 Task: Sort the unsolved tickets in your groups, order by Due date in ascending order.
Action: Mouse moved to (22, 325)
Screenshot: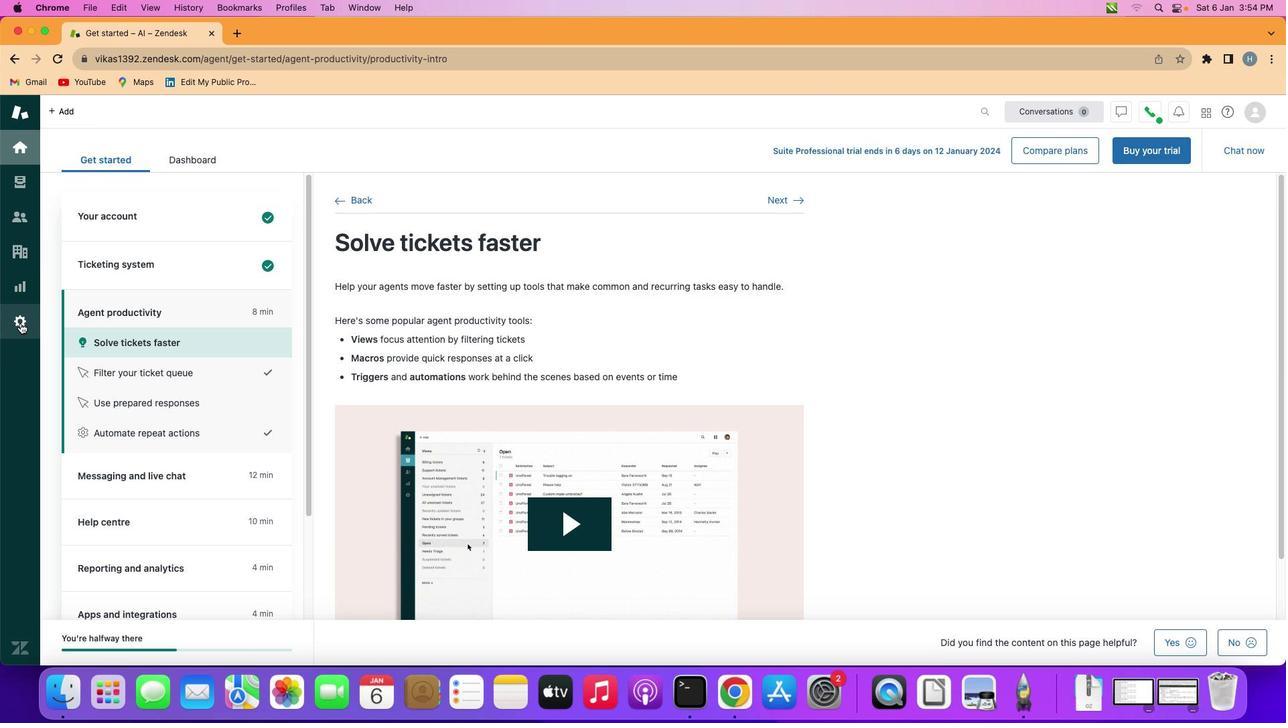 
Action: Mouse pressed left at (22, 325)
Screenshot: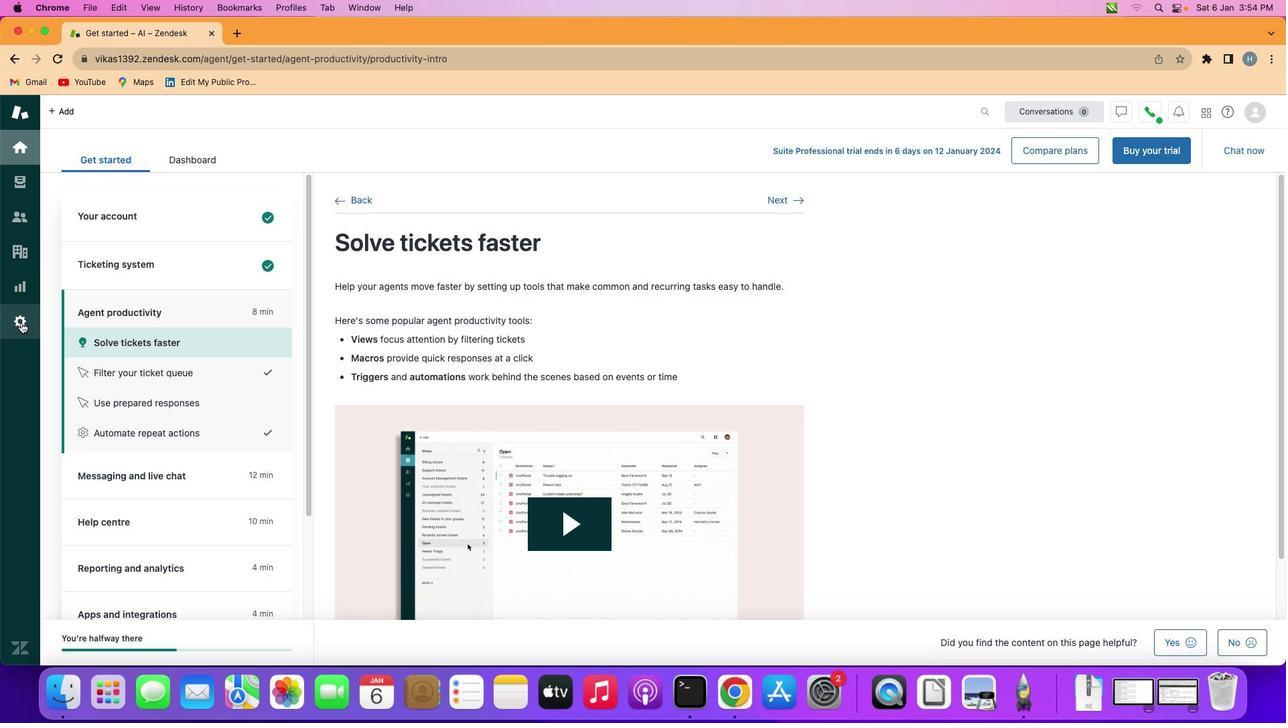 
Action: Mouse moved to (401, 566)
Screenshot: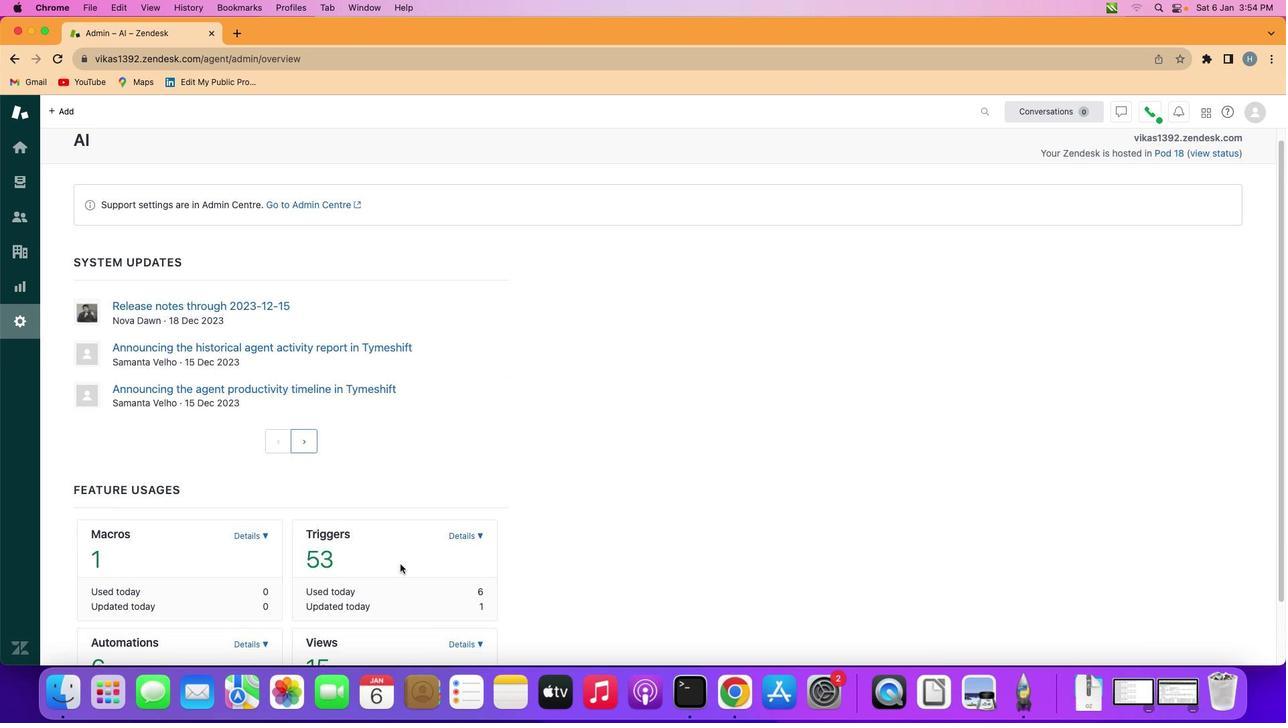 
Action: Mouse scrolled (401, 566) with delta (2, 1)
Screenshot: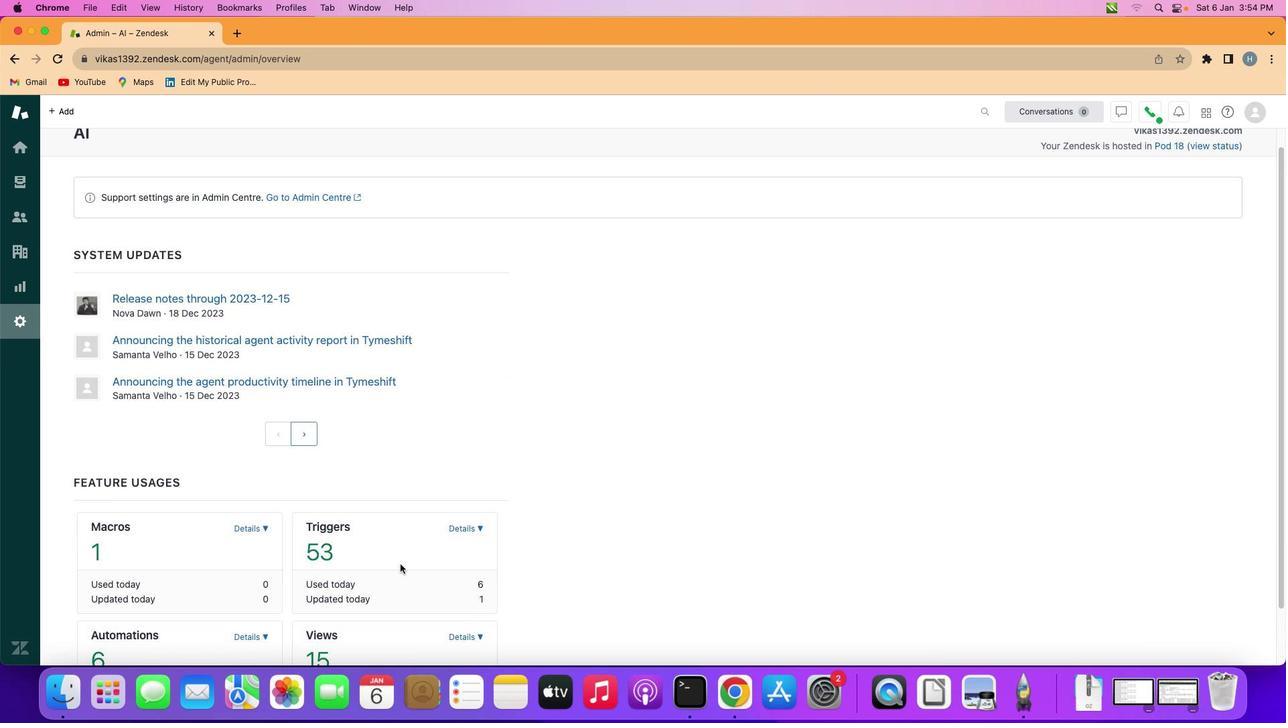 
Action: Mouse scrolled (401, 566) with delta (2, 1)
Screenshot: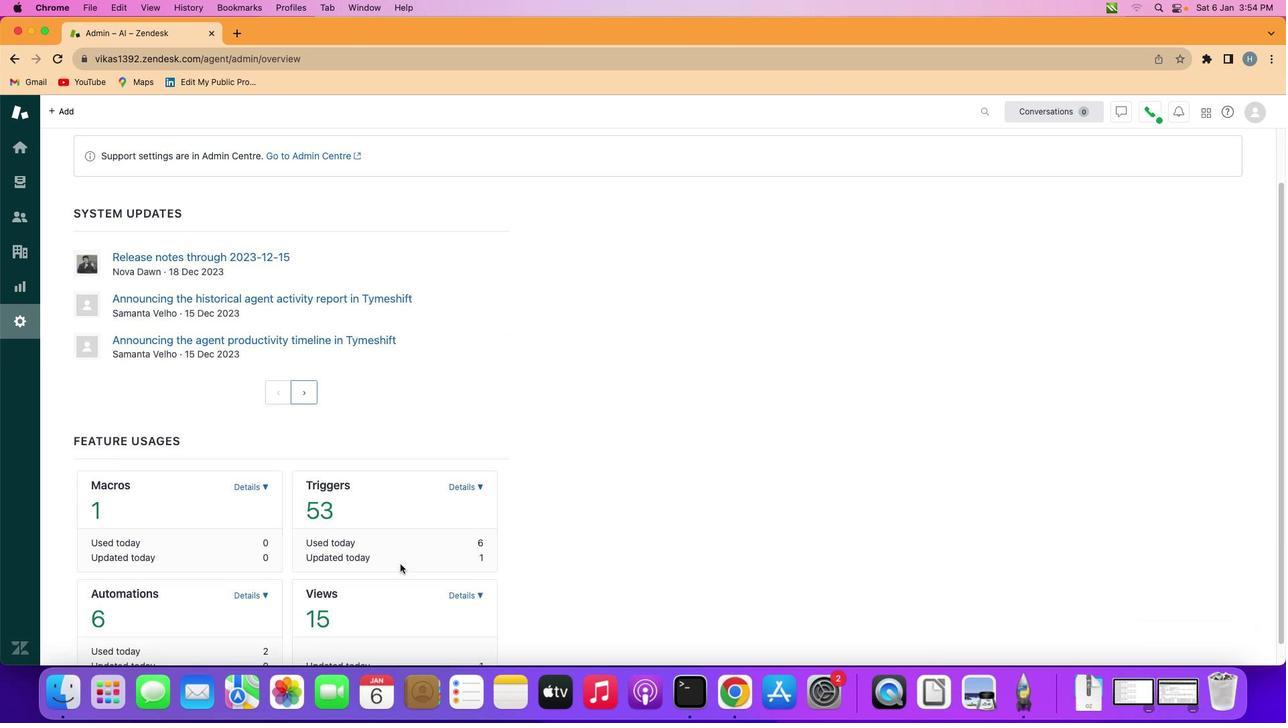 
Action: Mouse scrolled (401, 566) with delta (2, 0)
Screenshot: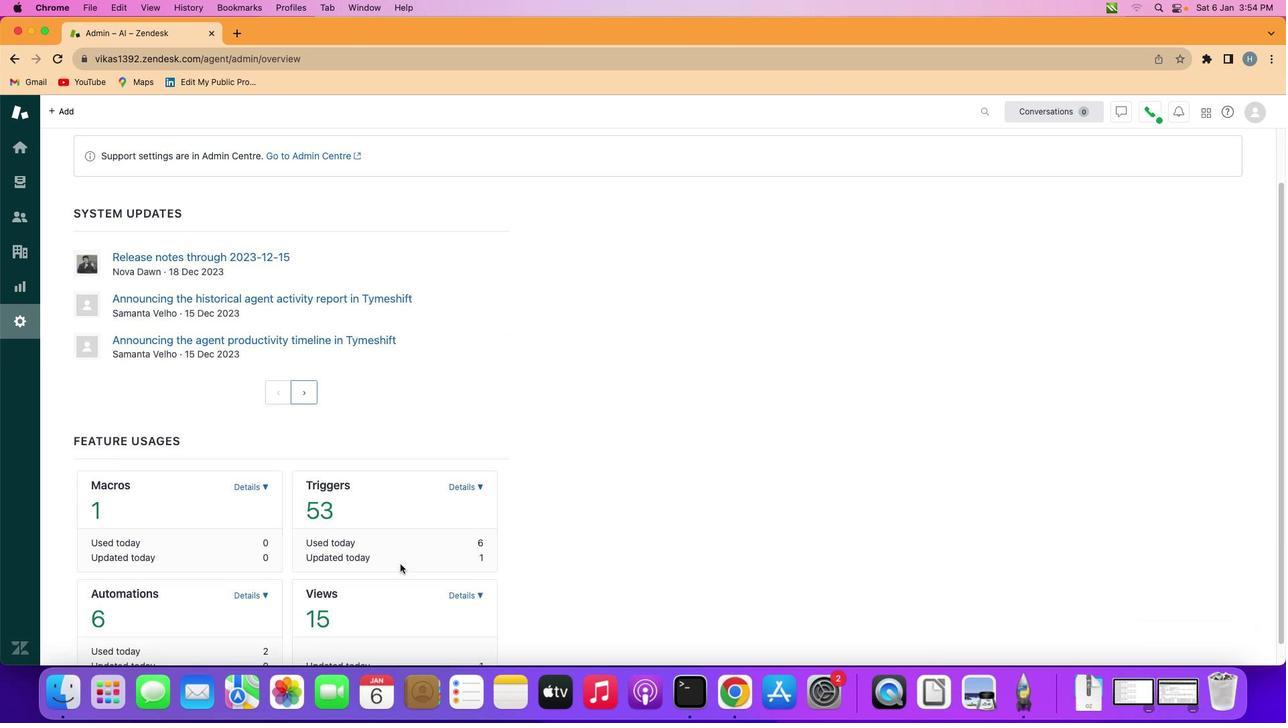 
Action: Mouse scrolled (401, 566) with delta (2, 0)
Screenshot: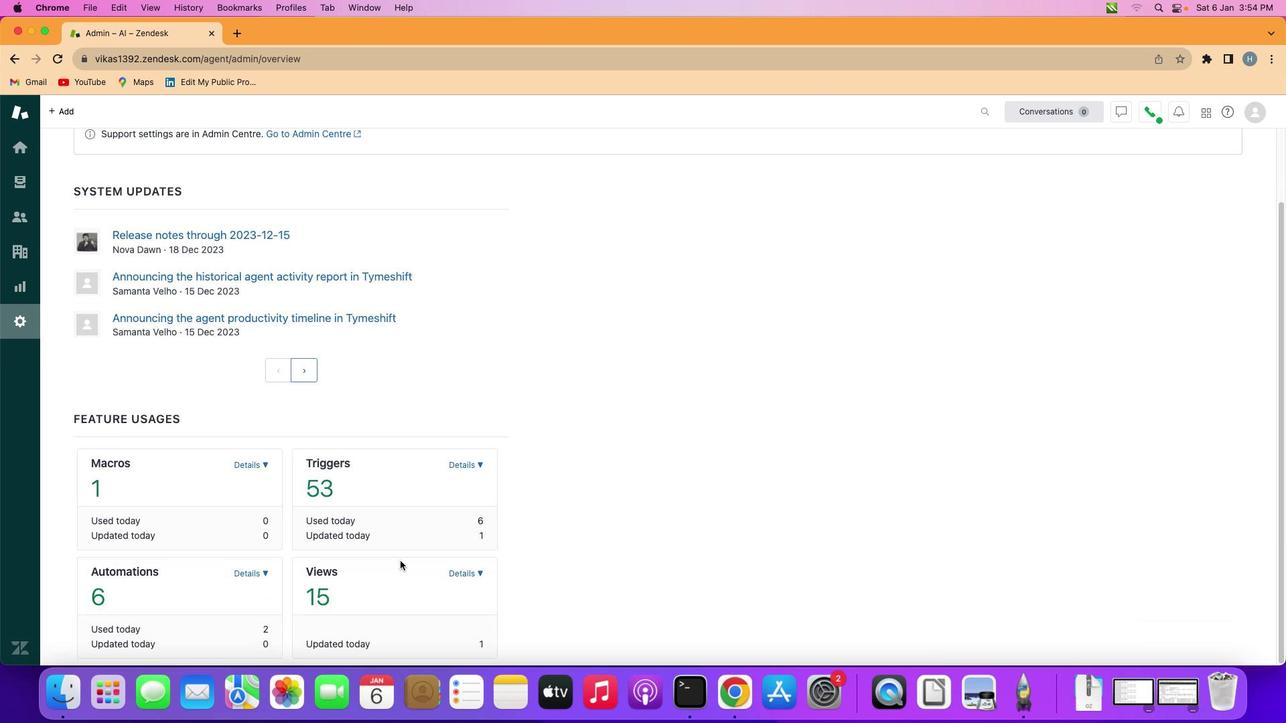
Action: Mouse scrolled (401, 566) with delta (2, 0)
Screenshot: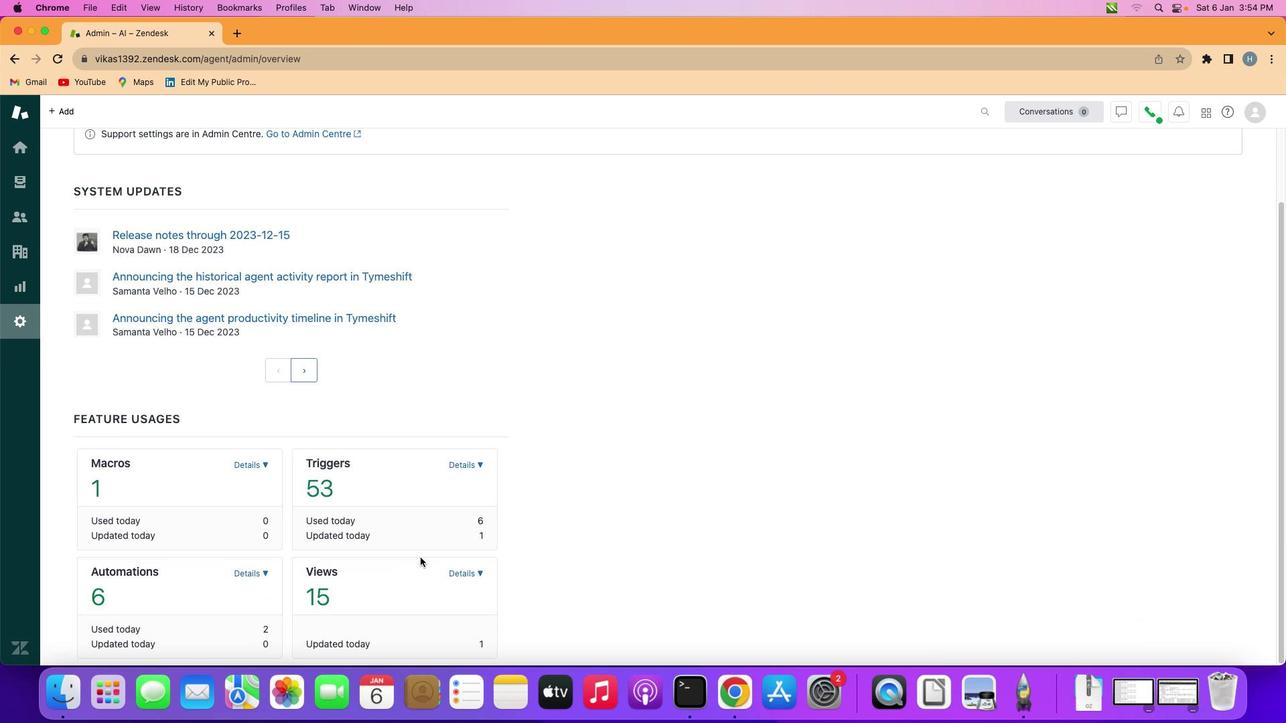 
Action: Mouse moved to (459, 572)
Screenshot: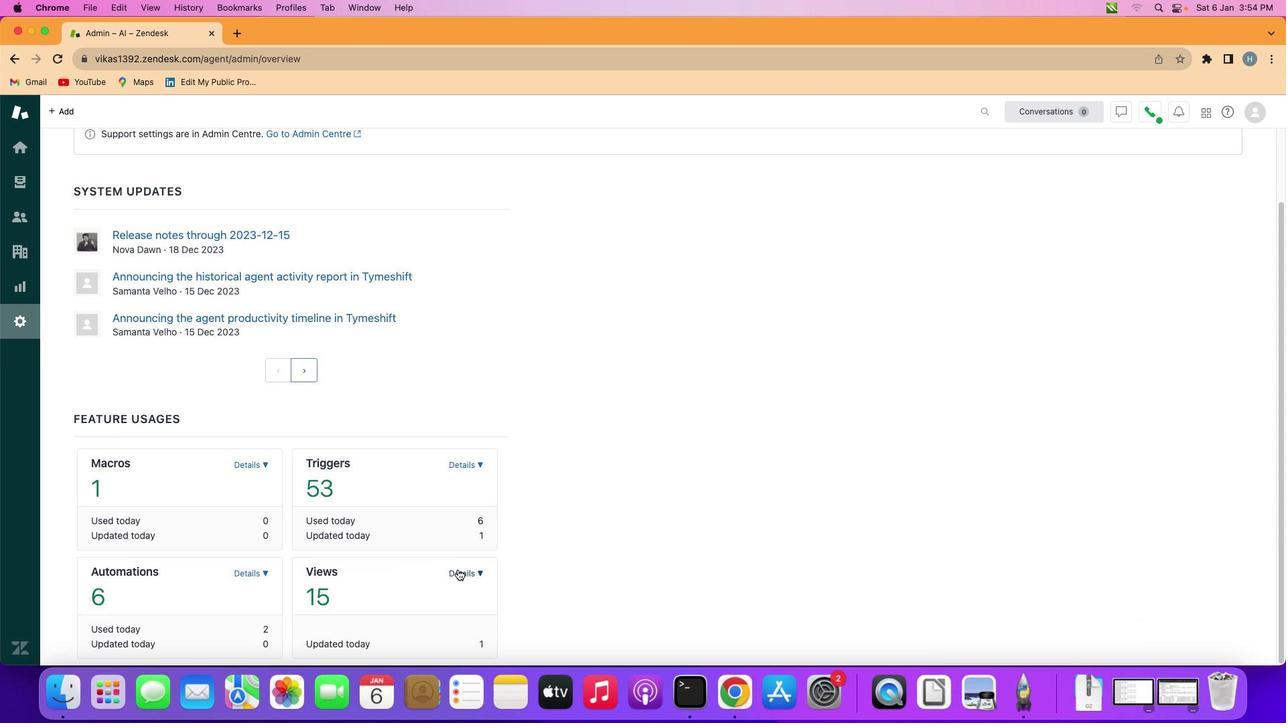 
Action: Mouse pressed left at (459, 572)
Screenshot: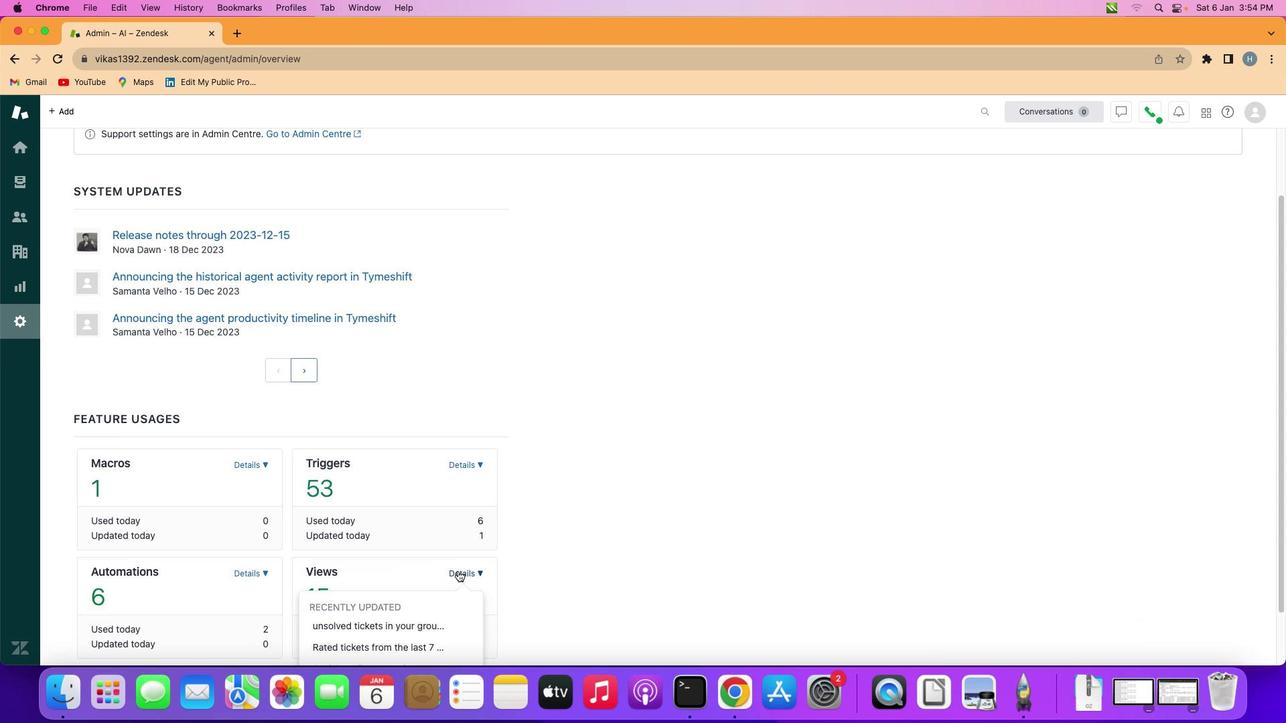 
Action: Mouse moved to (407, 628)
Screenshot: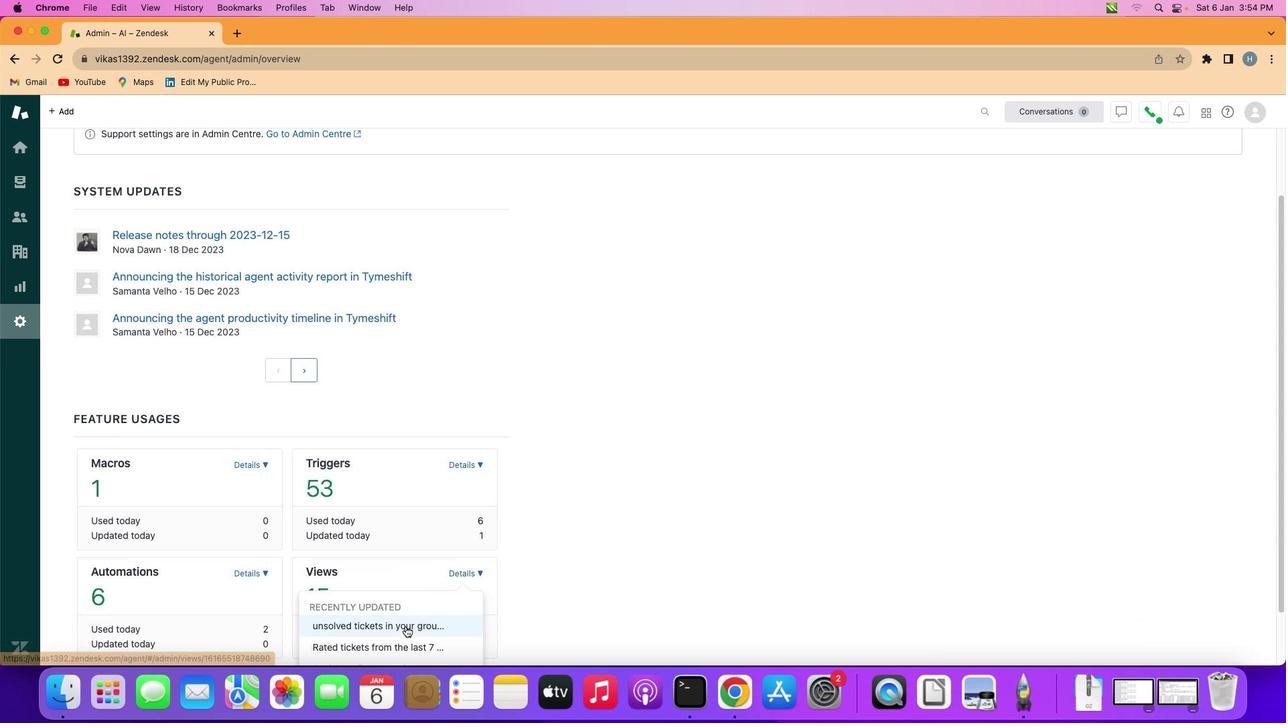 
Action: Mouse pressed left at (407, 628)
Screenshot: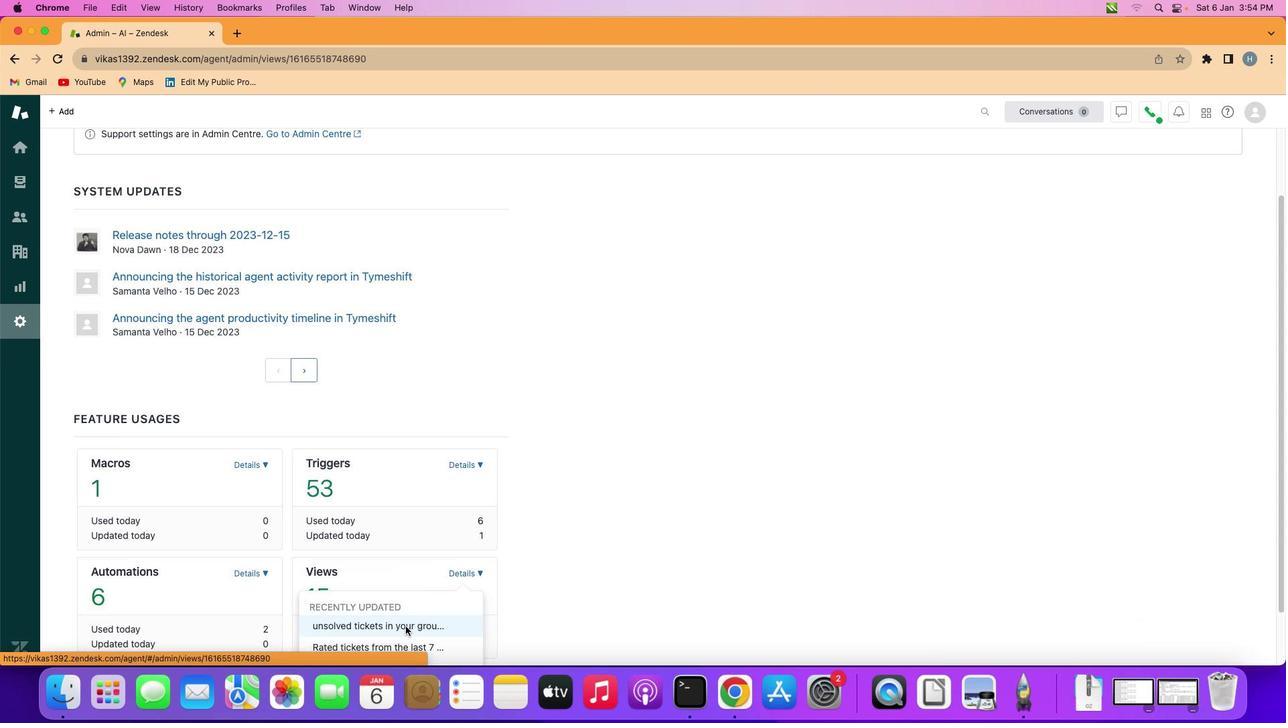 
Action: Mouse moved to (455, 579)
Screenshot: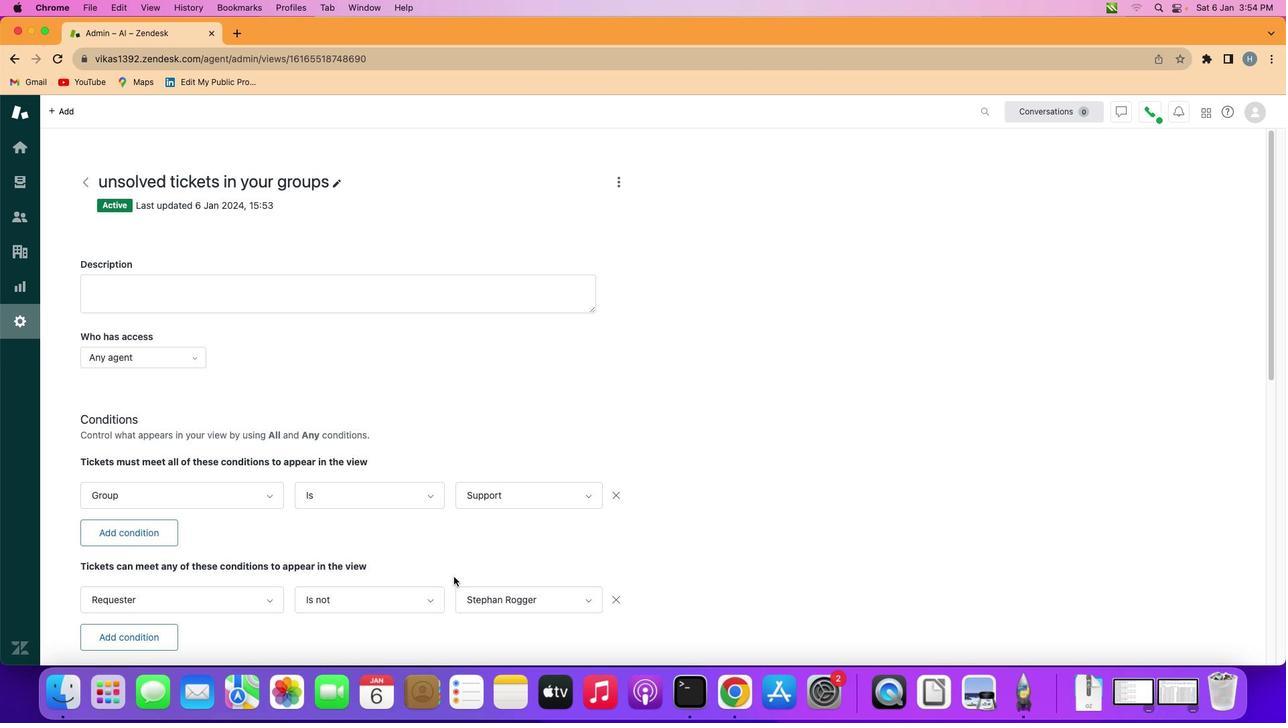 
Action: Mouse scrolled (455, 579) with delta (2, 1)
Screenshot: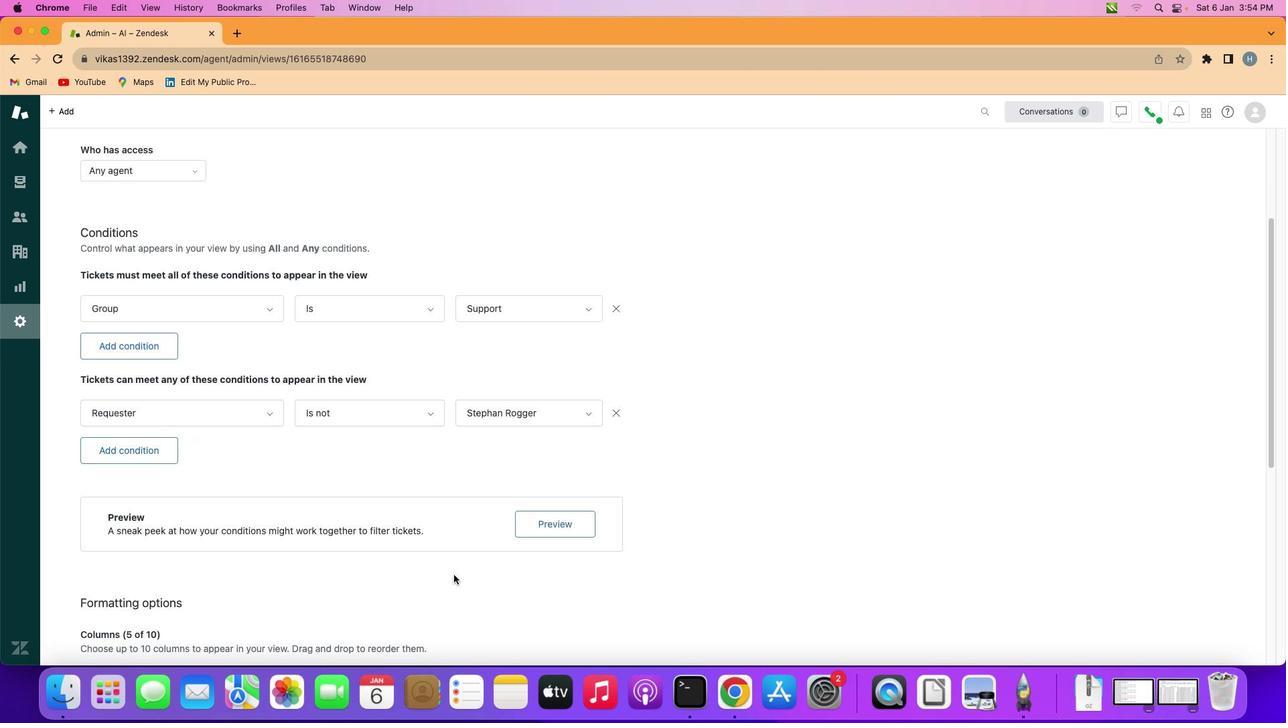 
Action: Mouse scrolled (455, 579) with delta (2, 1)
Screenshot: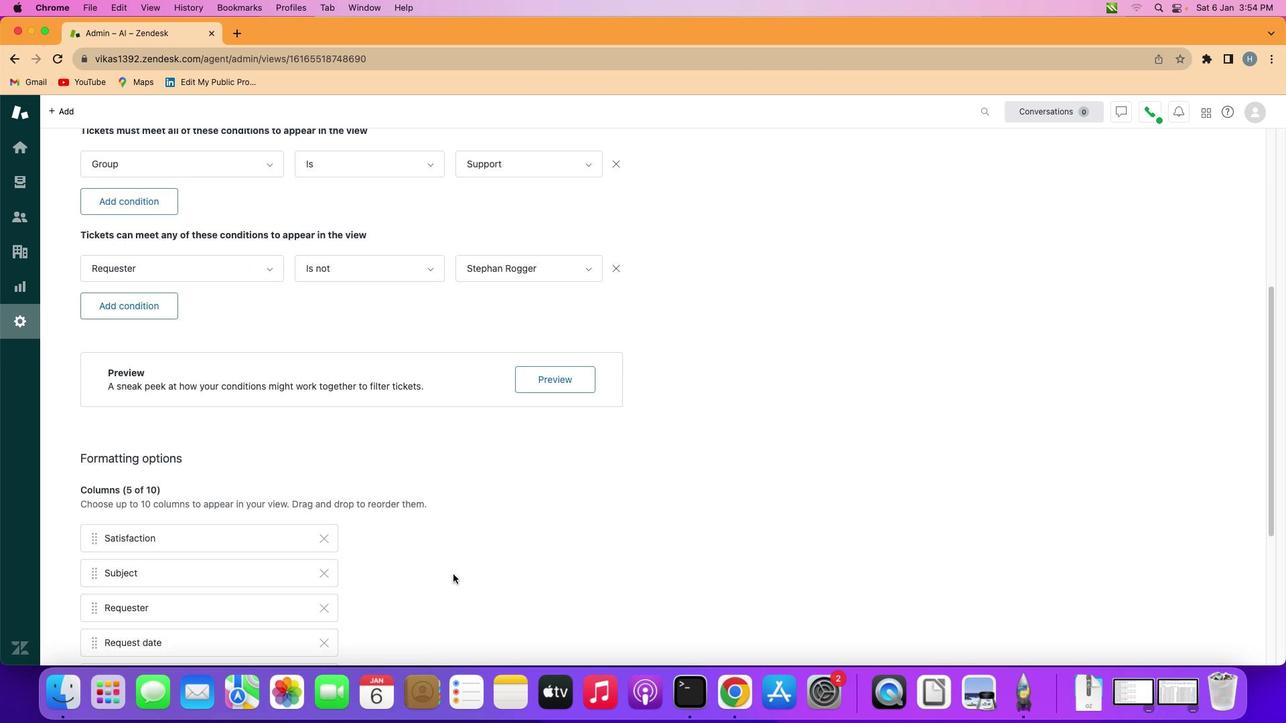 
Action: Mouse scrolled (455, 579) with delta (2, 0)
Screenshot: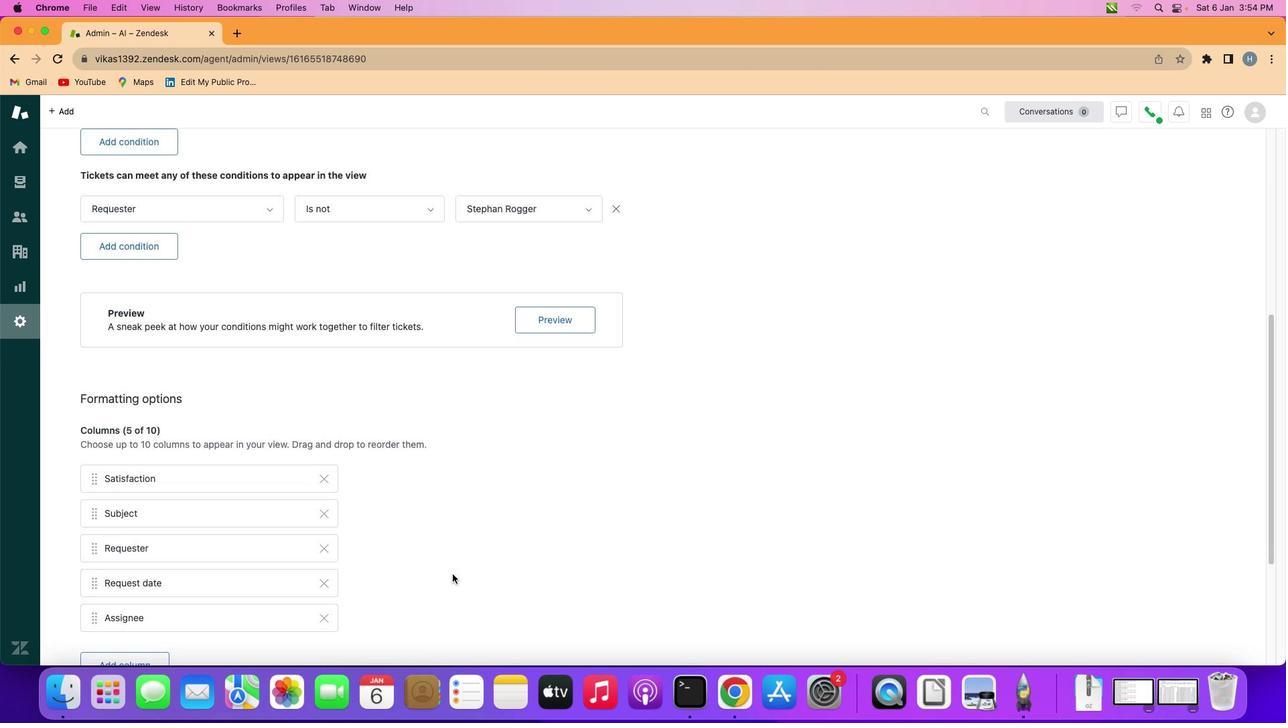 
Action: Mouse scrolled (455, 579) with delta (2, 0)
Screenshot: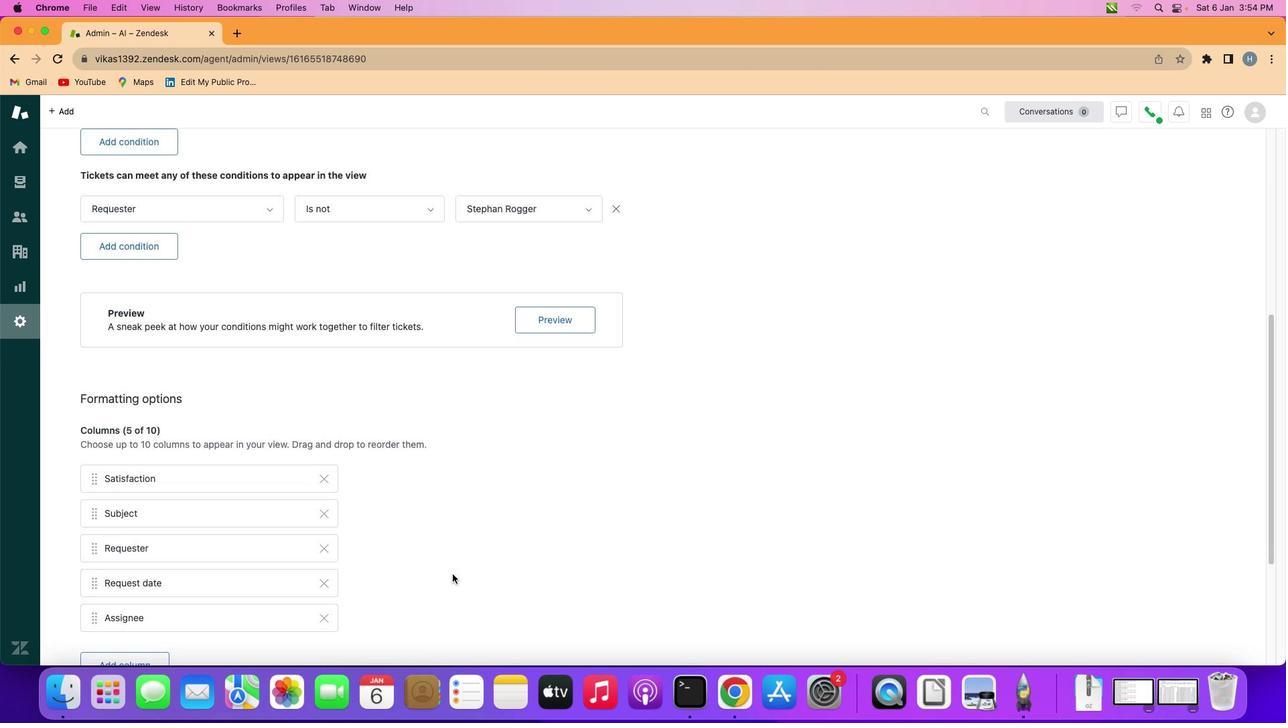 
Action: Mouse scrolled (455, 579) with delta (2, 0)
Screenshot: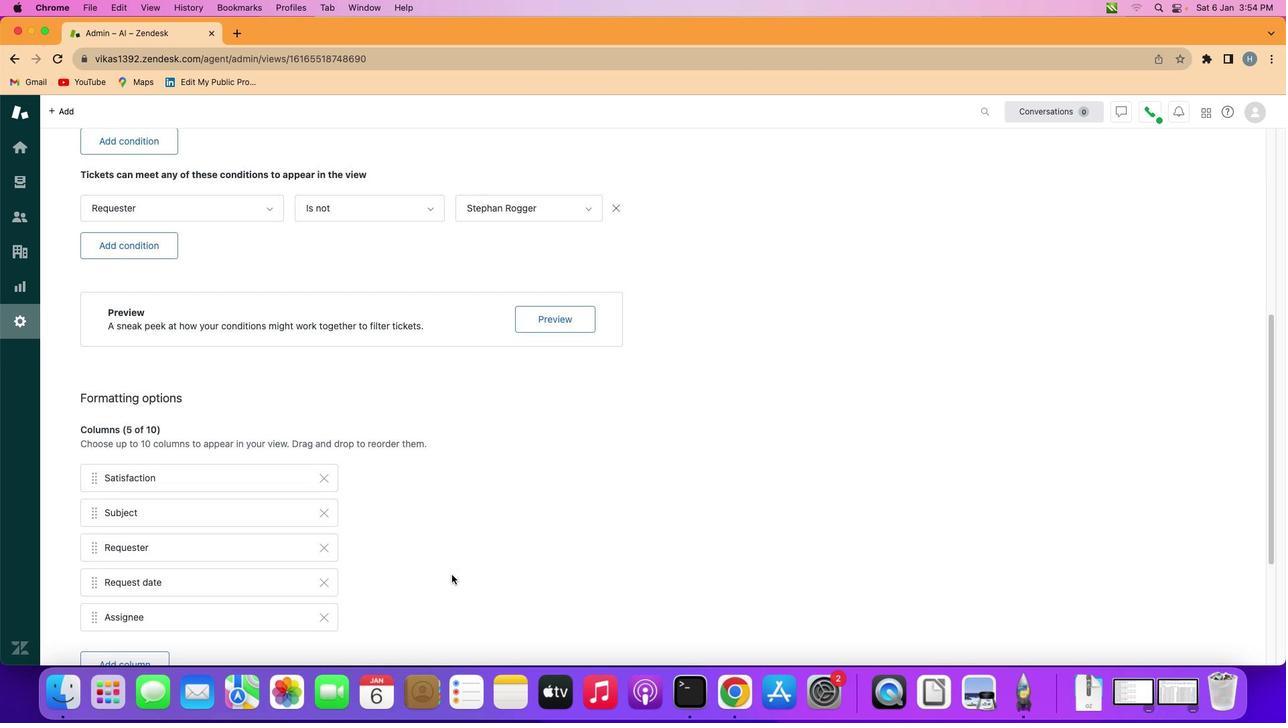 
Action: Mouse moved to (455, 578)
Screenshot: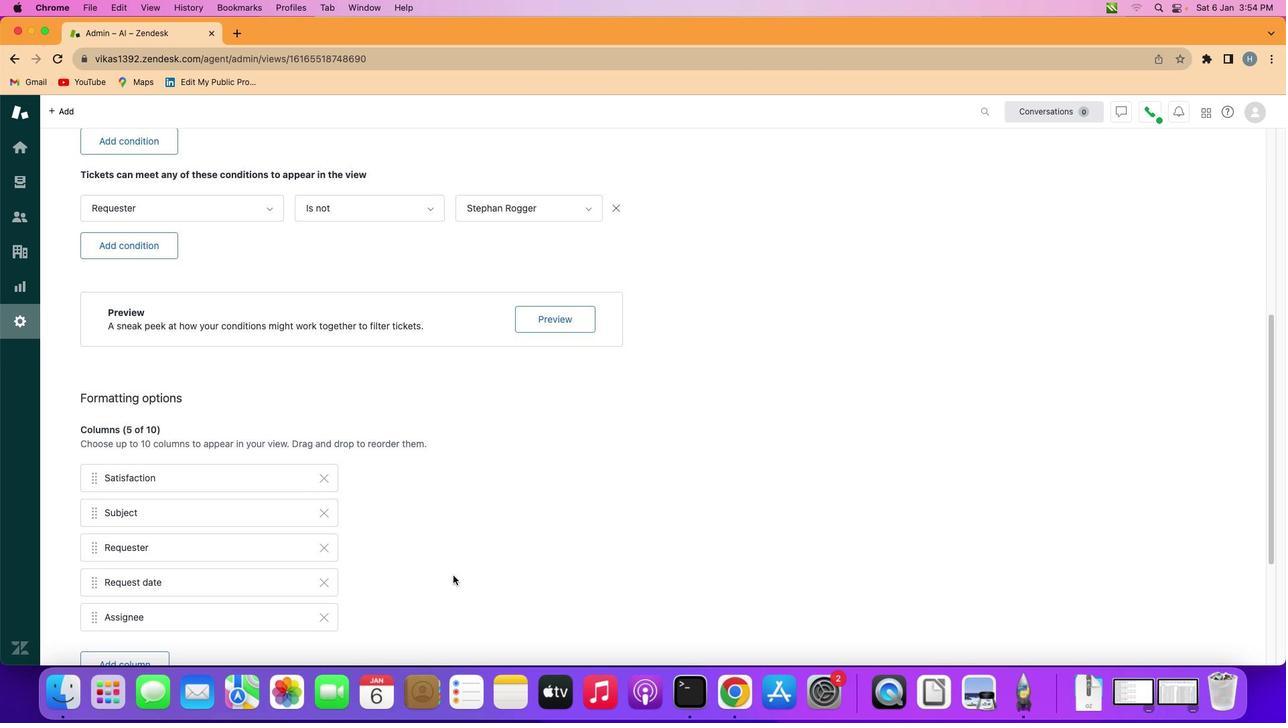 
Action: Mouse scrolled (455, 578) with delta (2, 1)
Screenshot: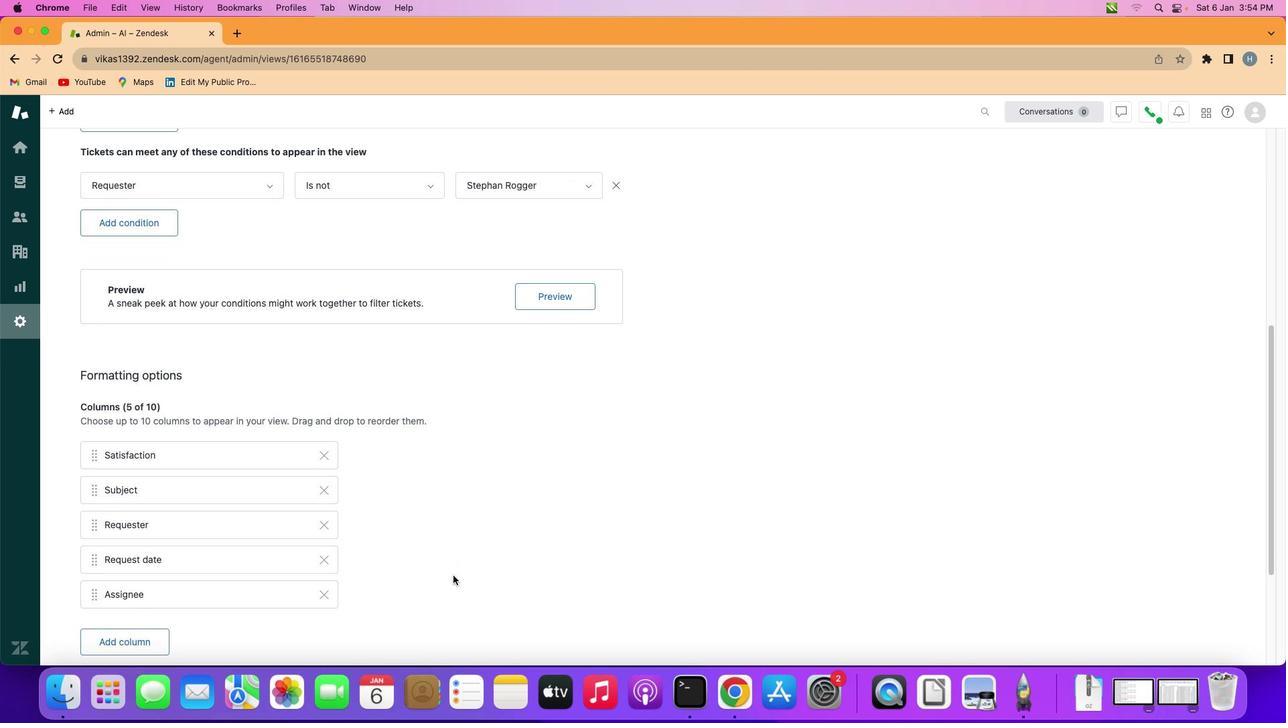 
Action: Mouse scrolled (455, 578) with delta (2, 1)
Screenshot: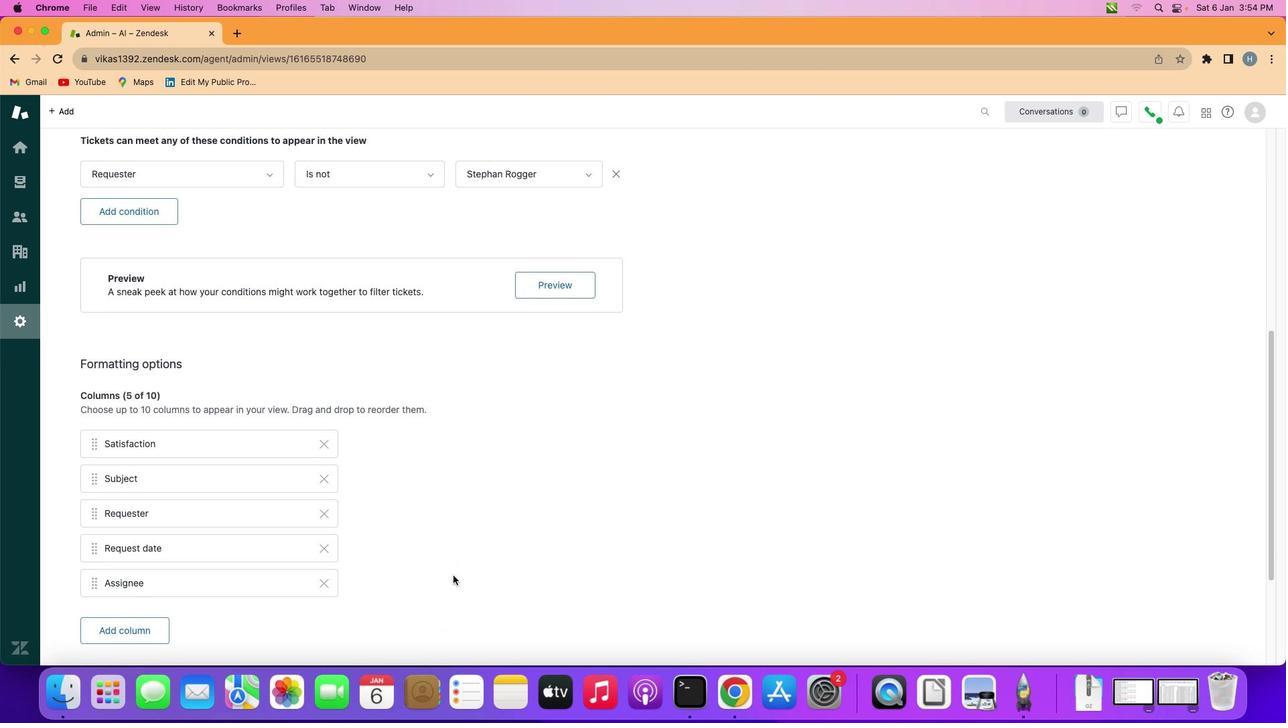 
Action: Mouse scrolled (455, 578) with delta (2, 0)
Screenshot: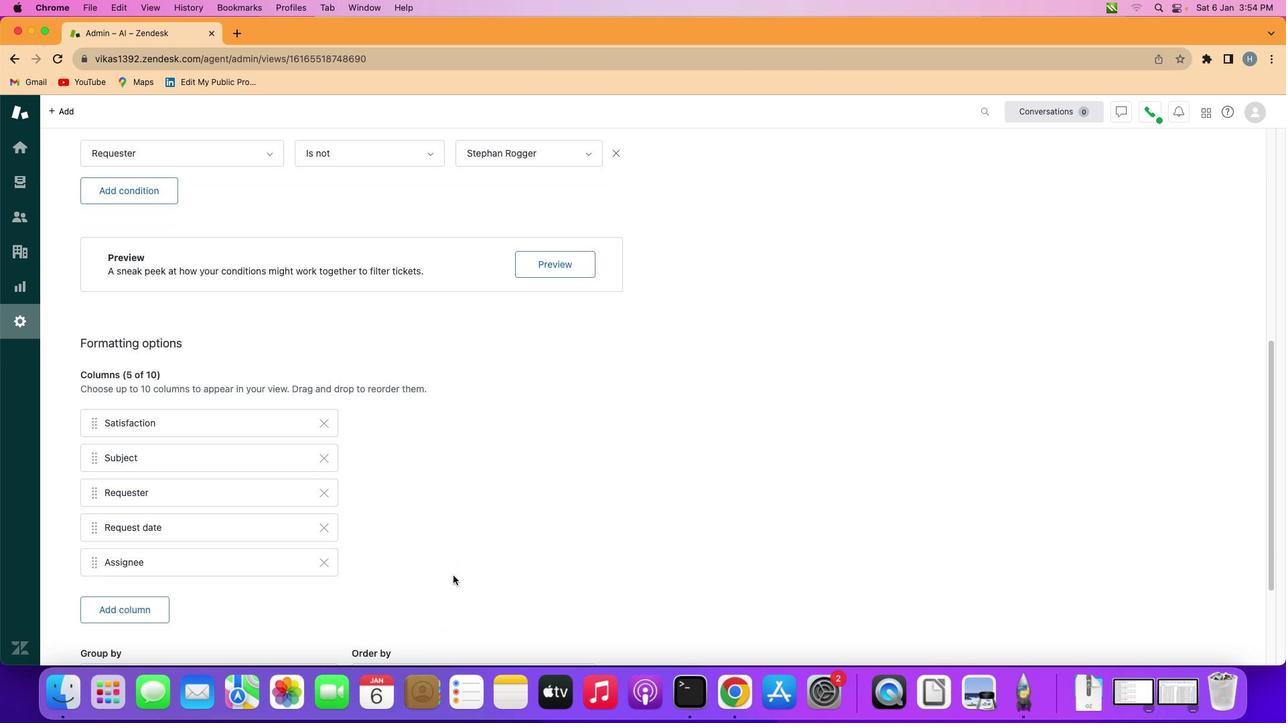 
Action: Mouse scrolled (455, 578) with delta (2, 3)
Screenshot: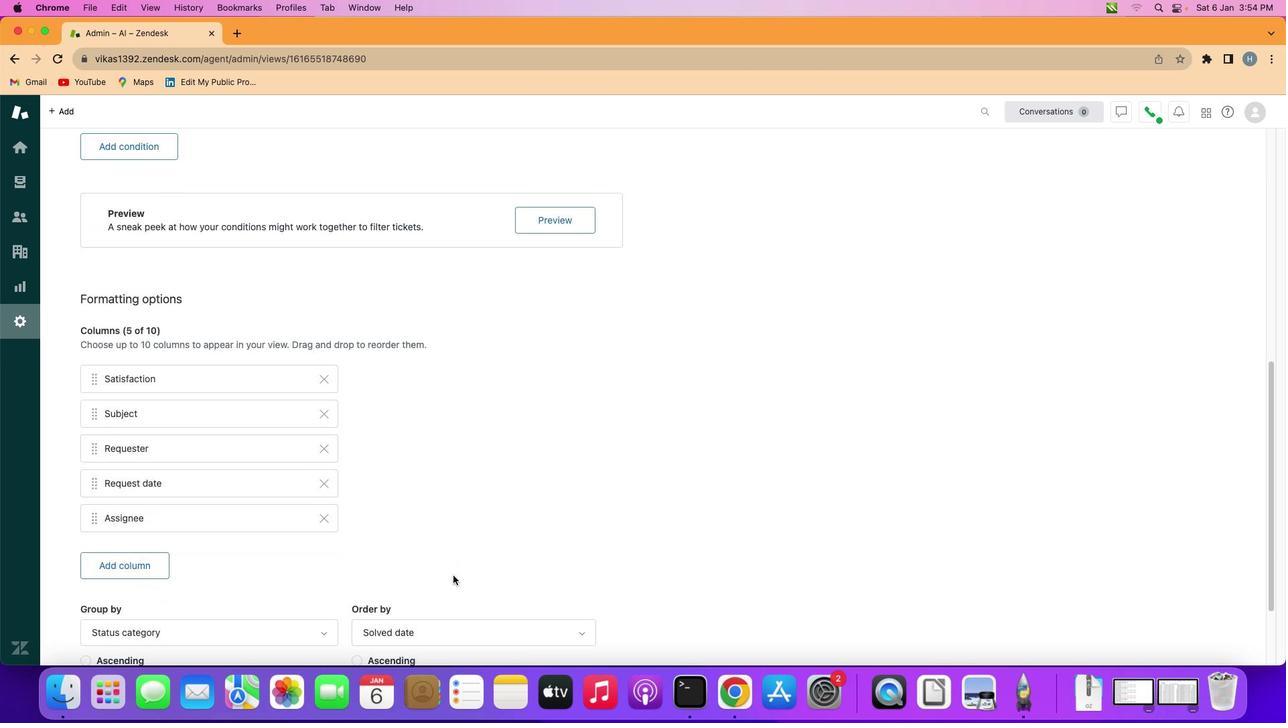 
Action: Mouse scrolled (455, 578) with delta (2, 0)
Screenshot: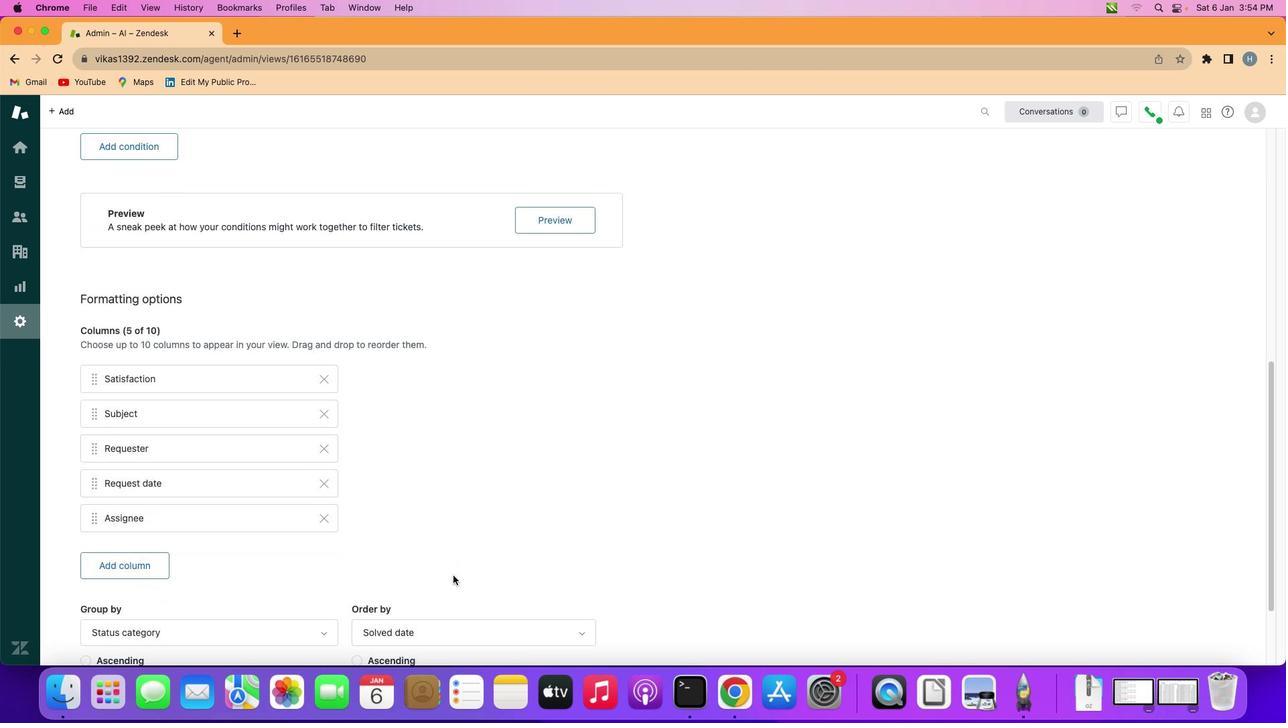 
Action: Mouse scrolled (455, 578) with delta (2, 1)
Screenshot: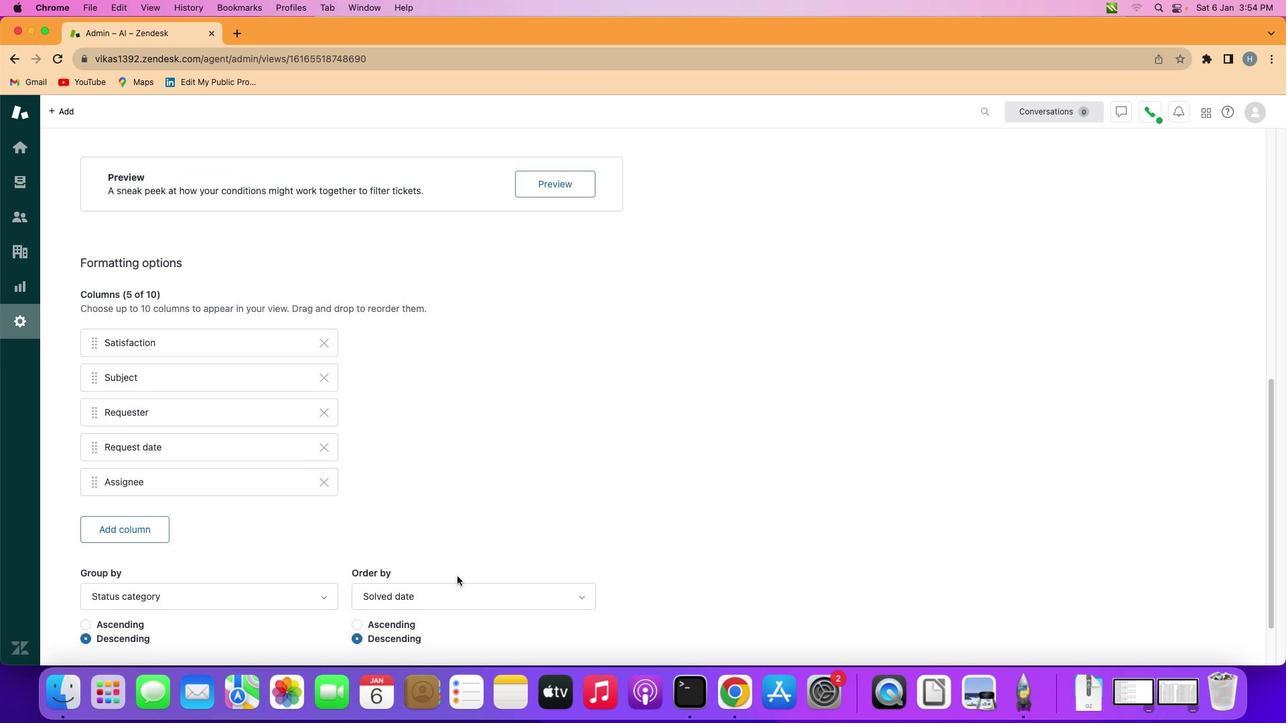 
Action: Mouse moved to (468, 574)
Screenshot: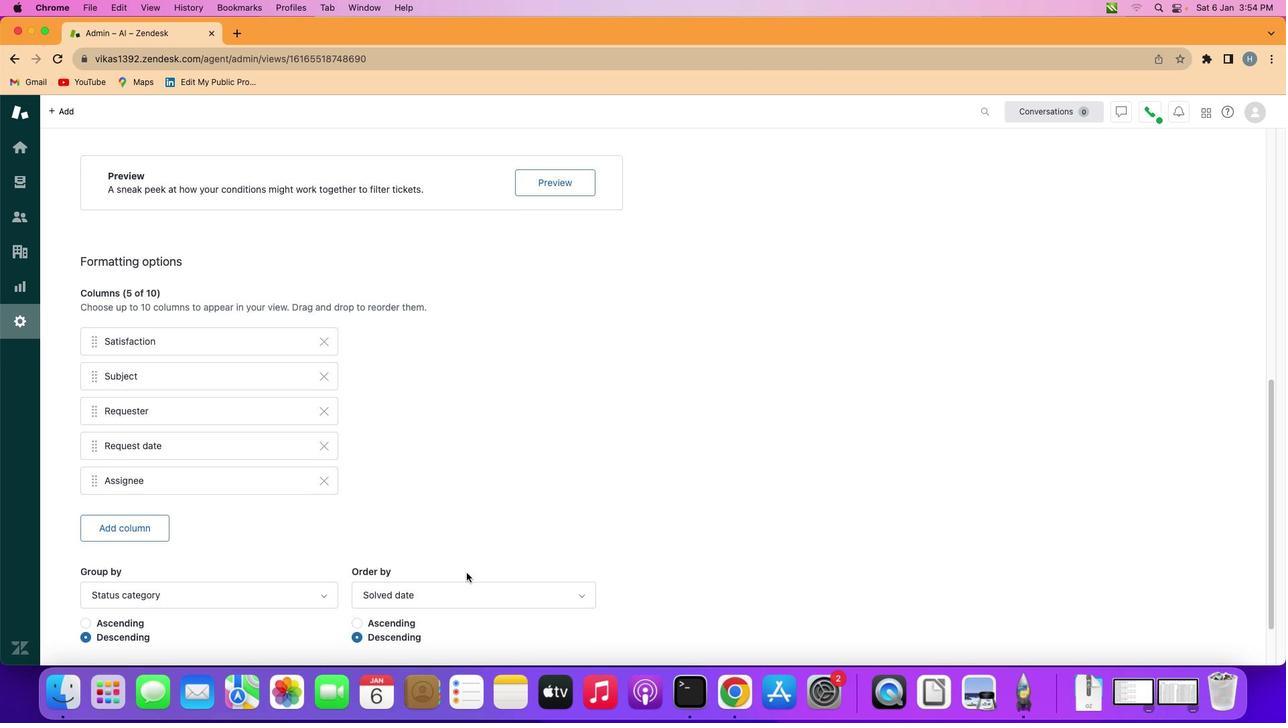 
Action: Mouse scrolled (468, 574) with delta (2, 1)
Screenshot: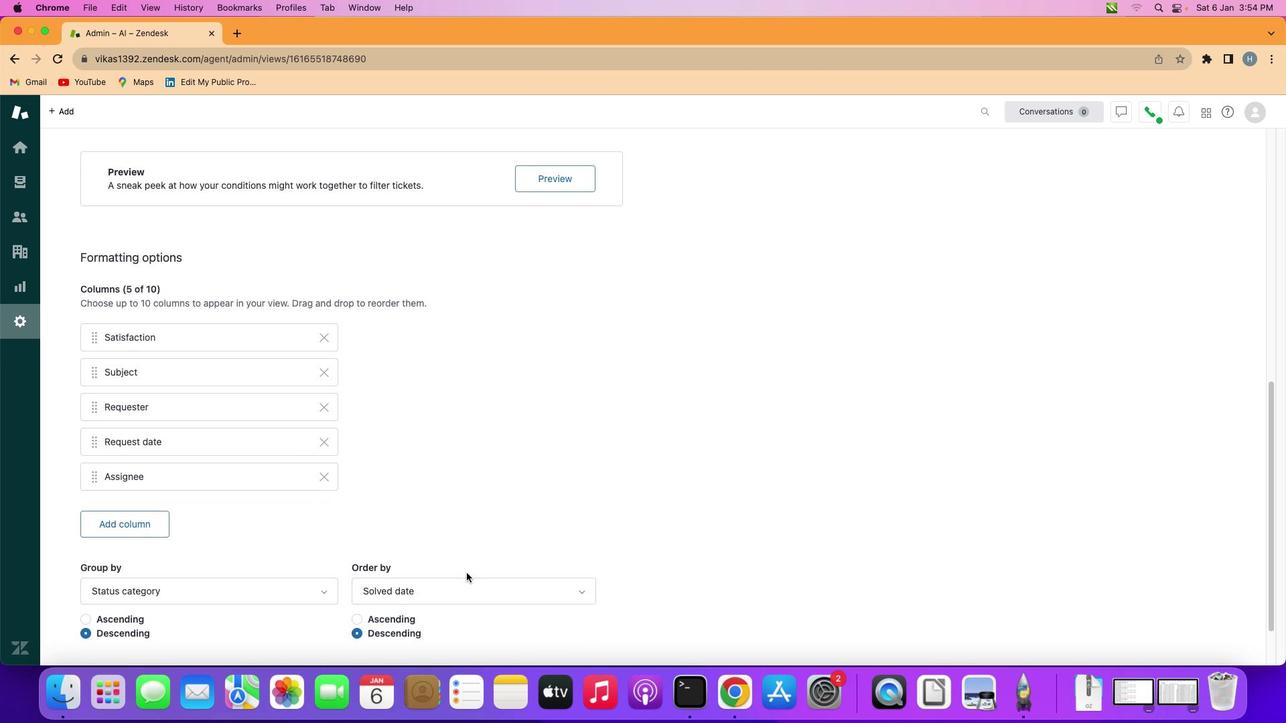 
Action: Mouse scrolled (468, 574) with delta (2, 1)
Screenshot: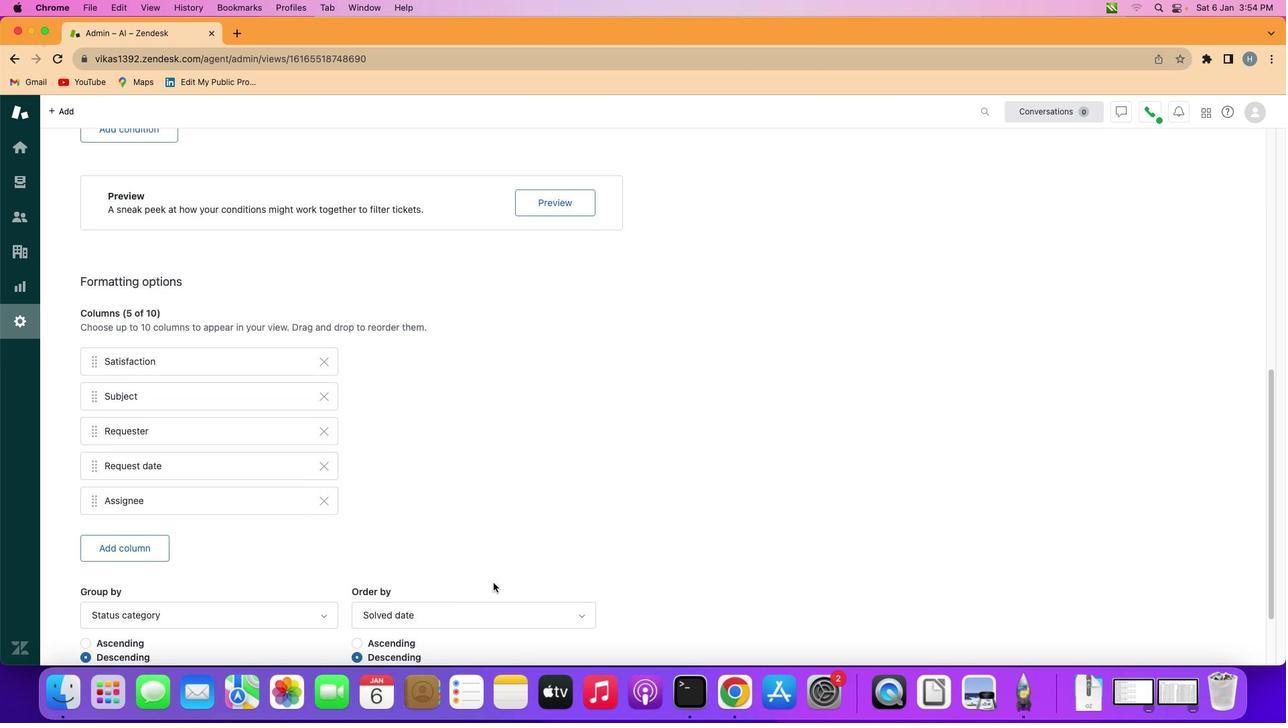 
Action: Mouse scrolled (468, 574) with delta (2, 2)
Screenshot: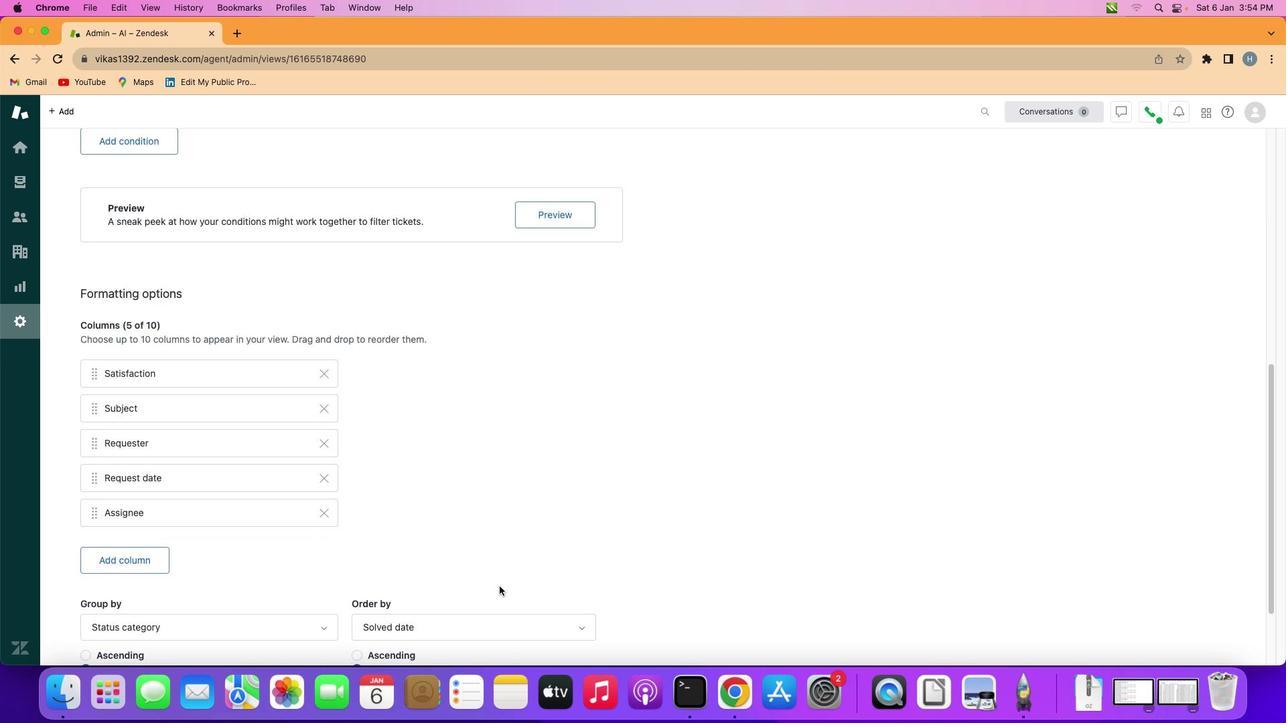 
Action: Mouse moved to (494, 588)
Screenshot: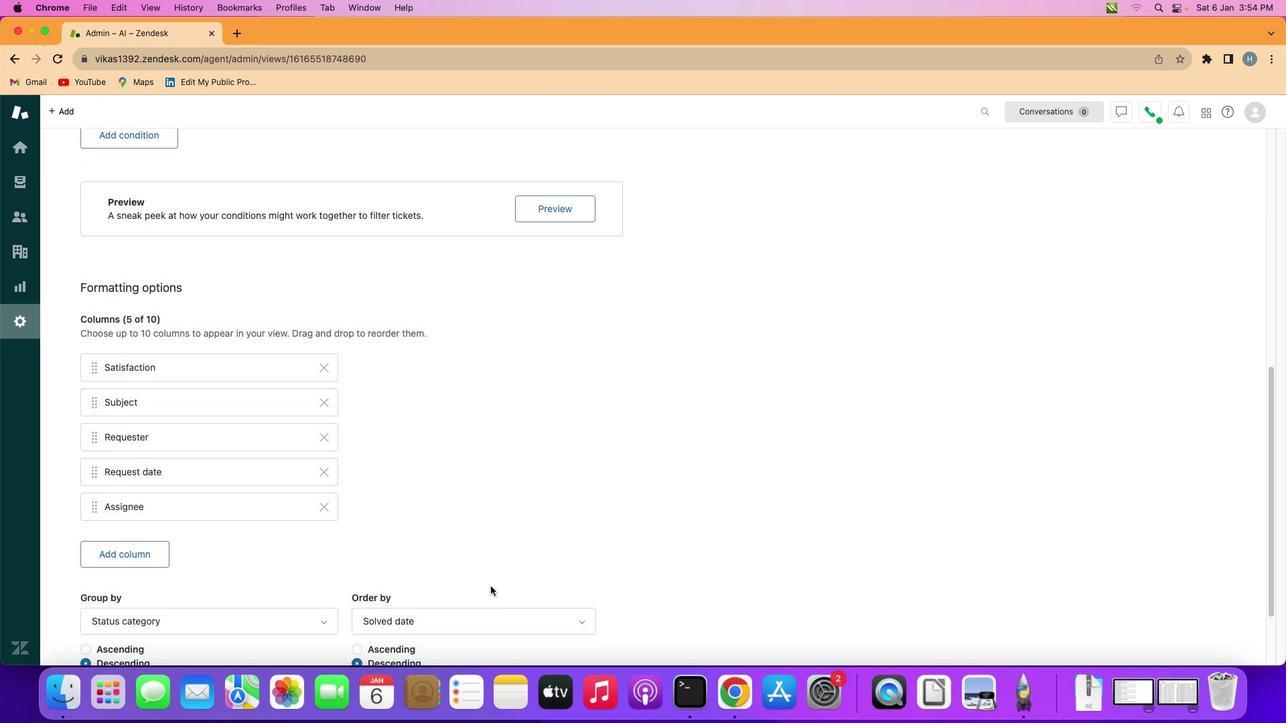 
Action: Mouse scrolled (494, 588) with delta (2, 1)
Screenshot: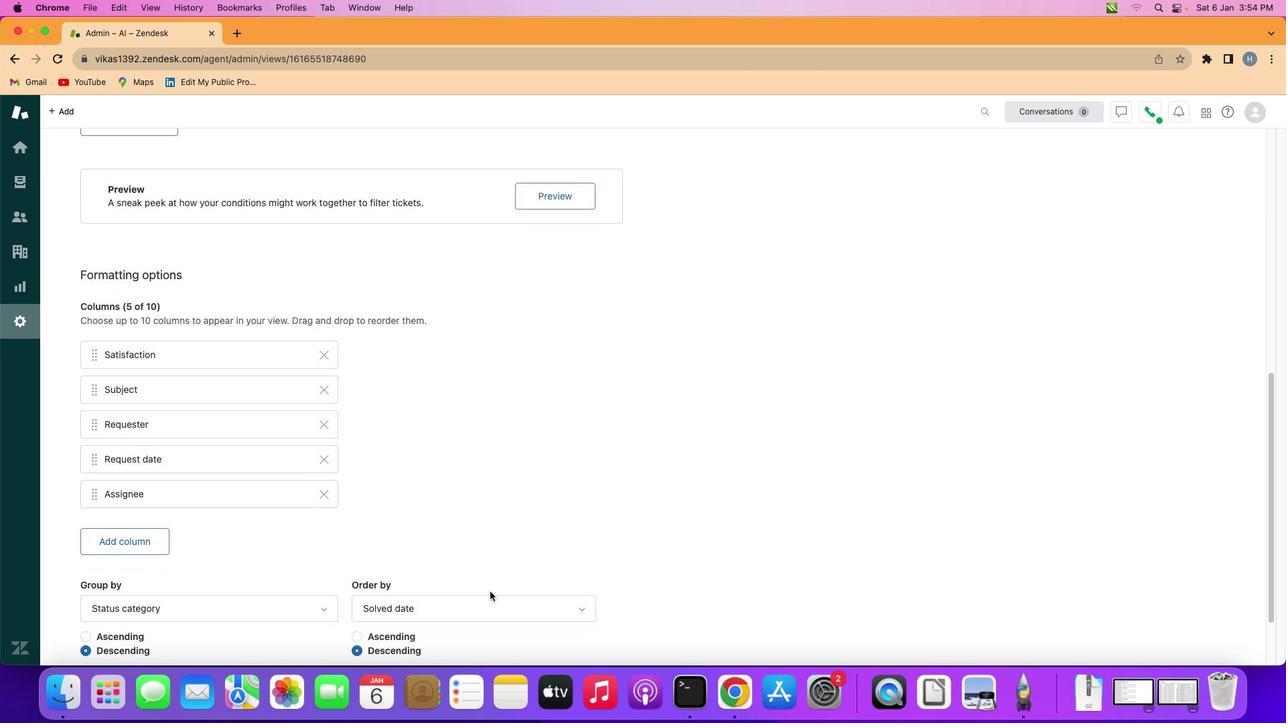 
Action: Mouse scrolled (494, 588) with delta (2, 1)
Screenshot: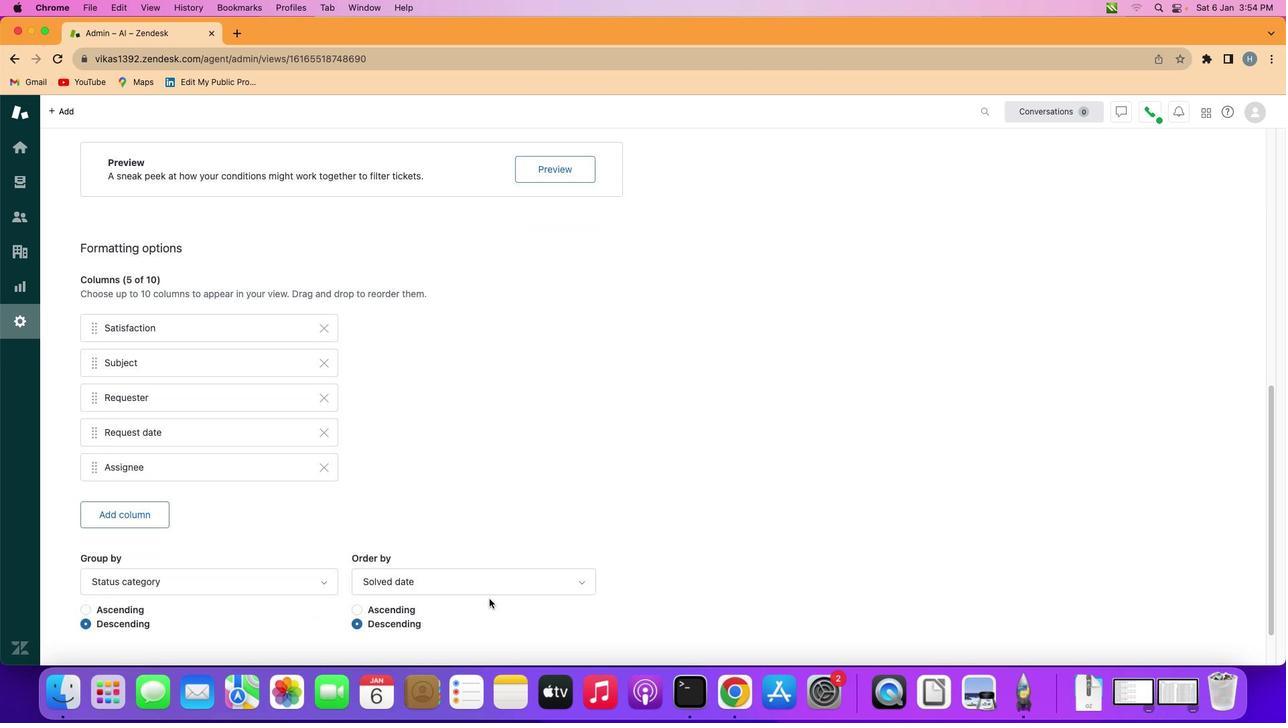 
Action: Mouse moved to (493, 587)
Screenshot: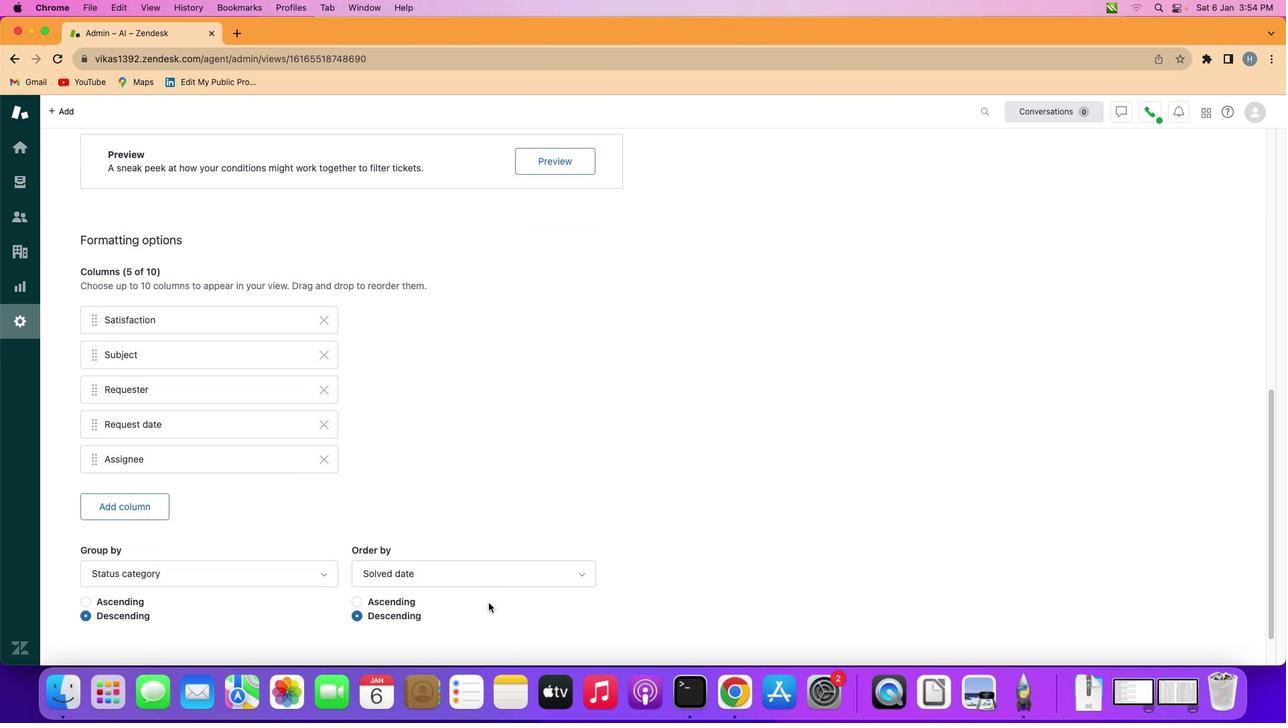 
Action: Mouse scrolled (493, 587) with delta (2, 0)
Screenshot: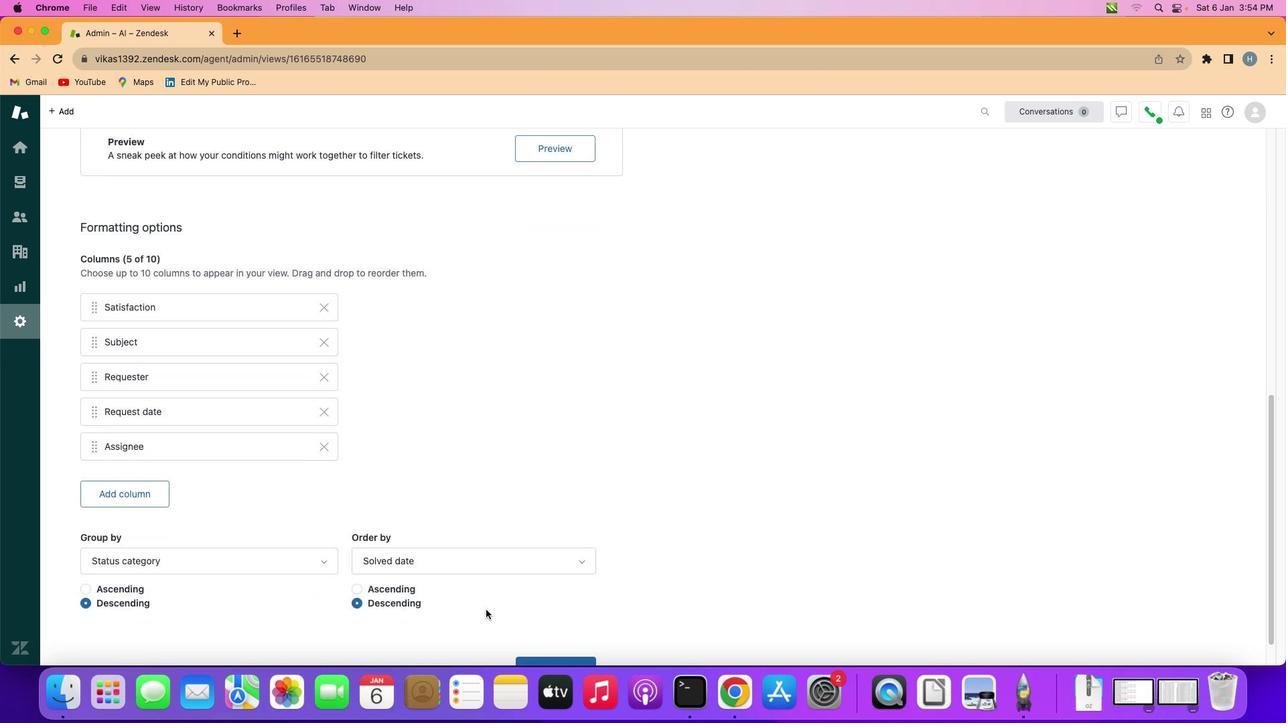 
Action: Mouse moved to (498, 566)
Screenshot: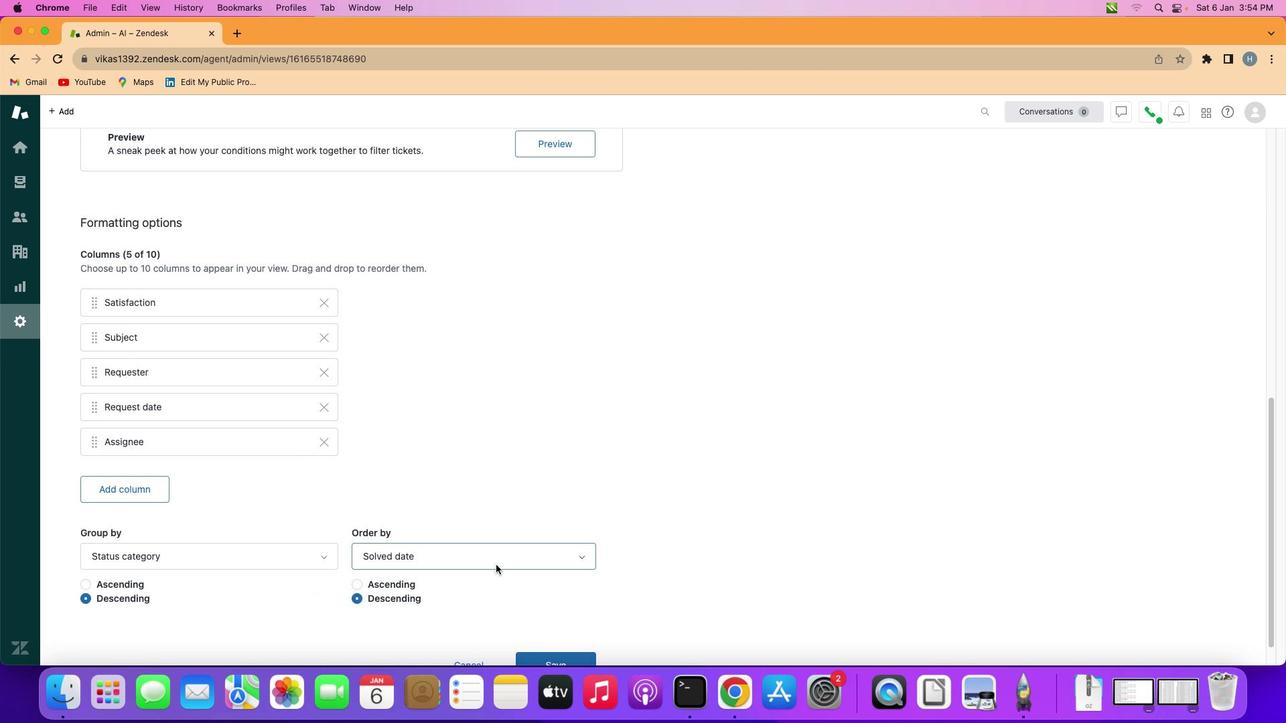 
Action: Mouse pressed left at (498, 566)
Screenshot: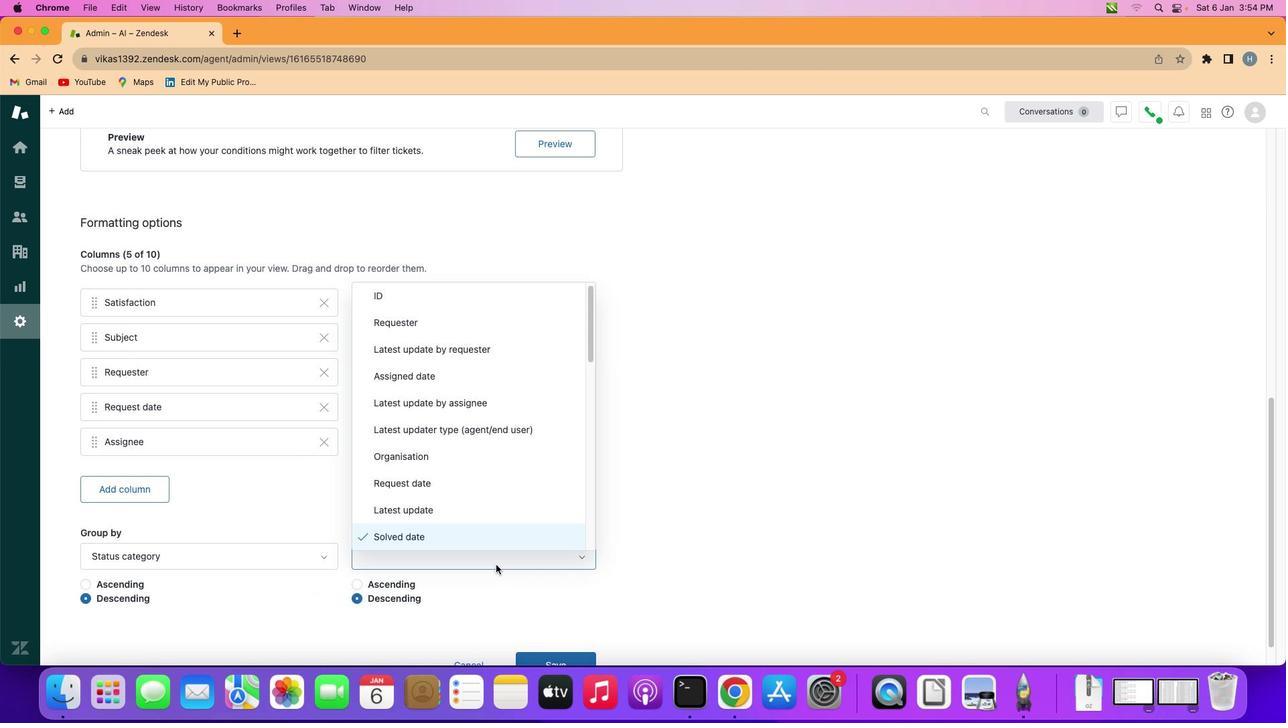 
Action: Mouse moved to (487, 460)
Screenshot: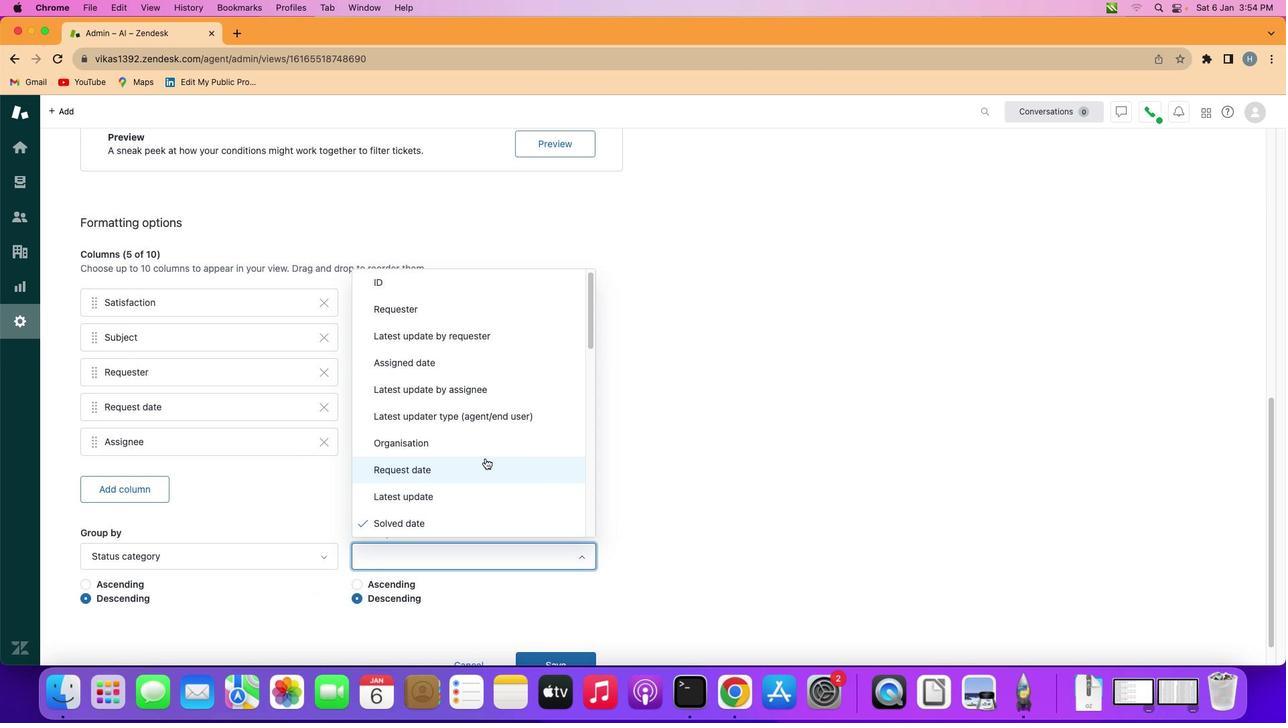 
Action: Mouse scrolled (487, 460) with delta (2, 1)
Screenshot: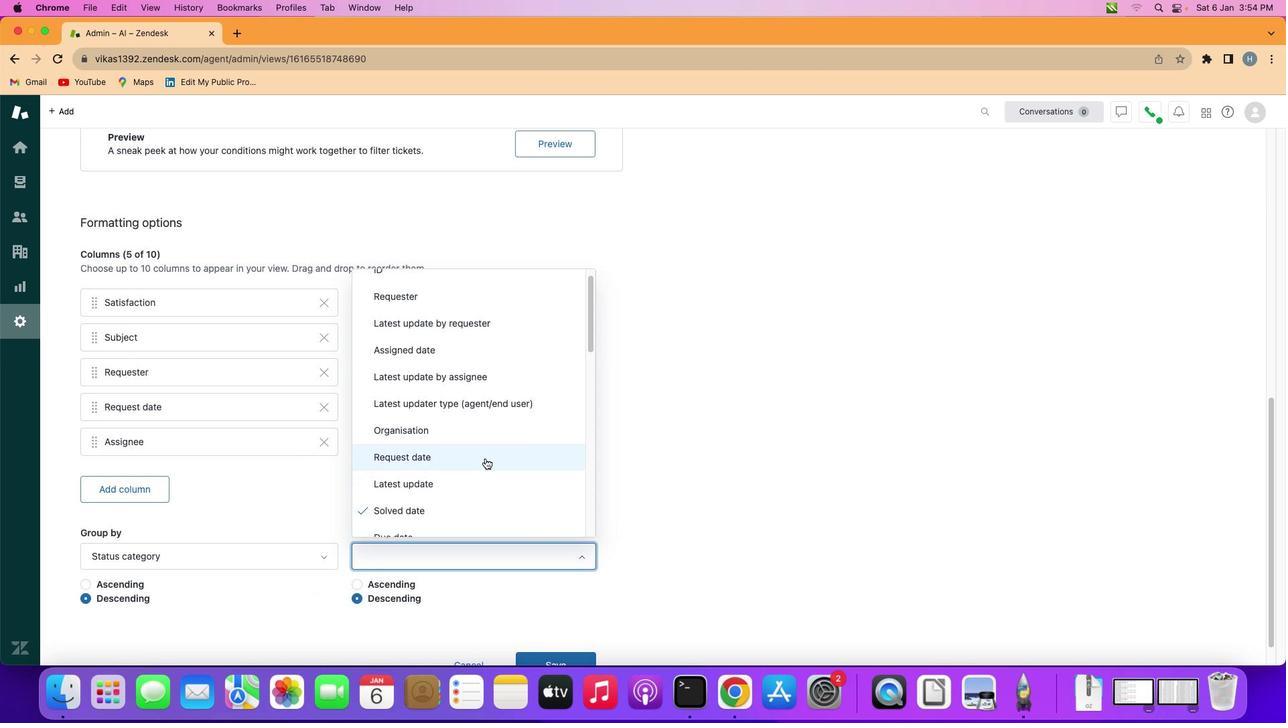 
Action: Mouse scrolled (487, 460) with delta (2, 1)
Screenshot: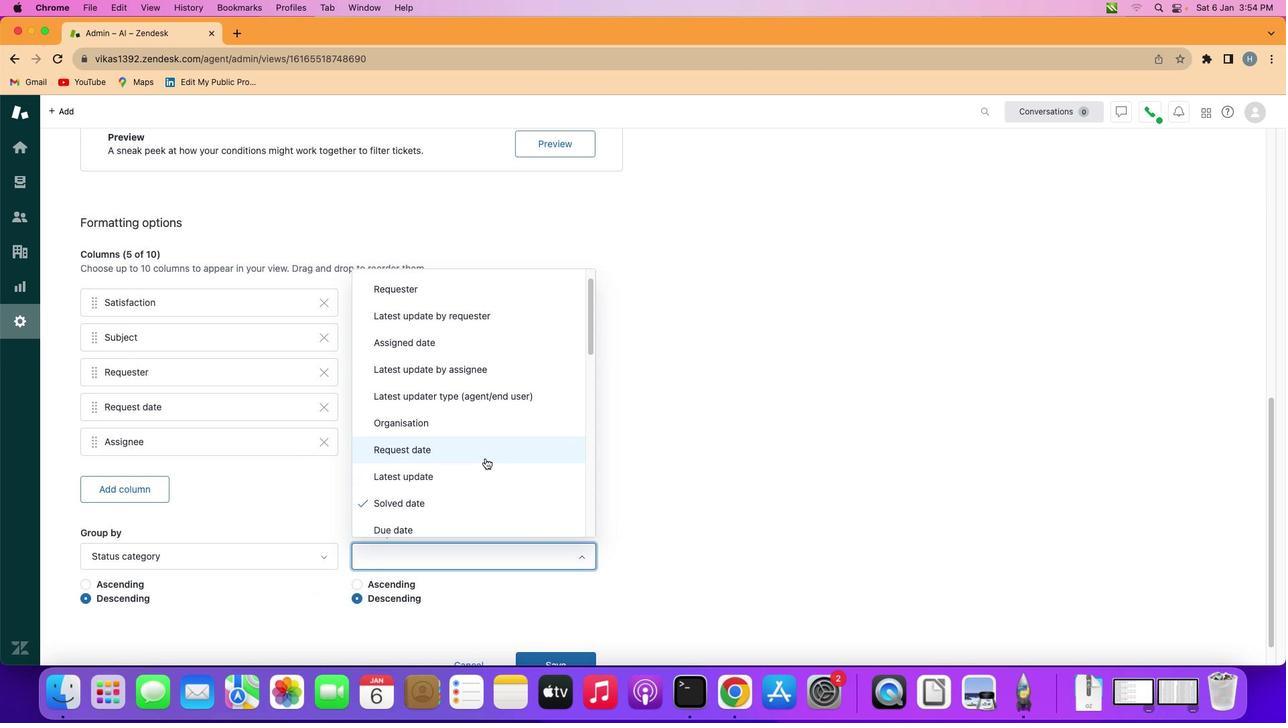 
Action: Mouse scrolled (487, 460) with delta (2, 1)
Screenshot: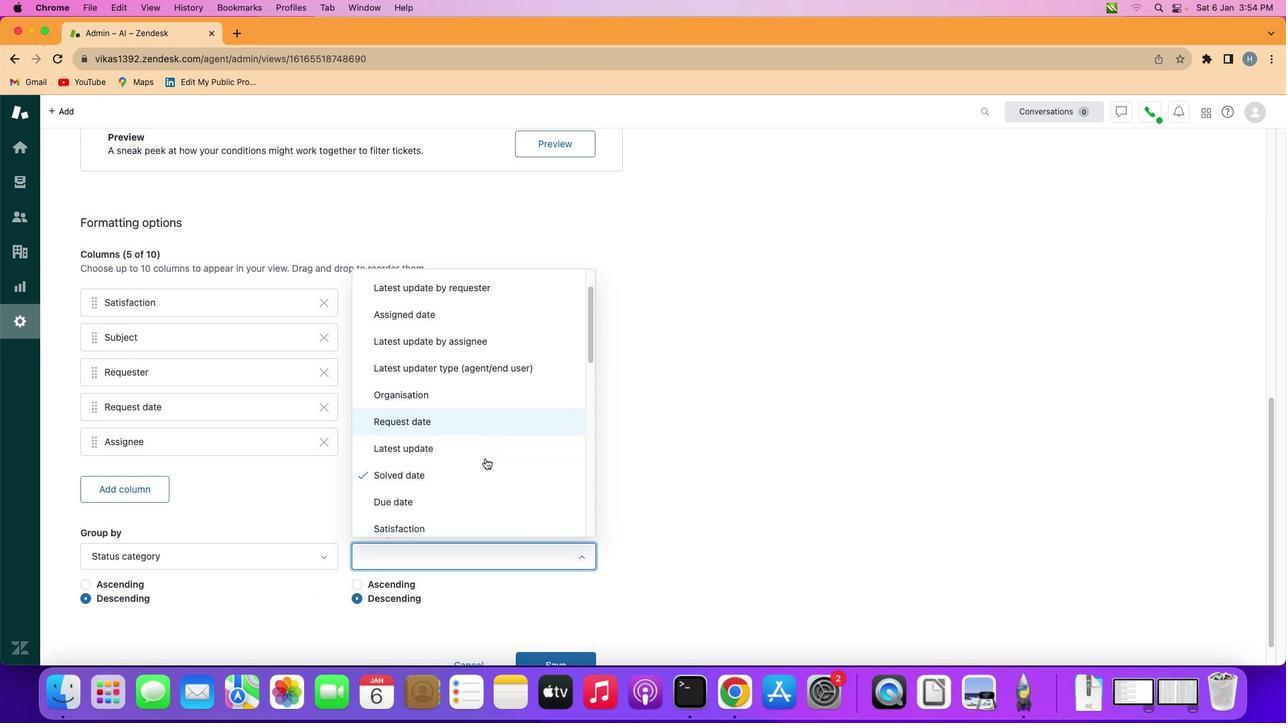 
Action: Mouse moved to (462, 490)
Screenshot: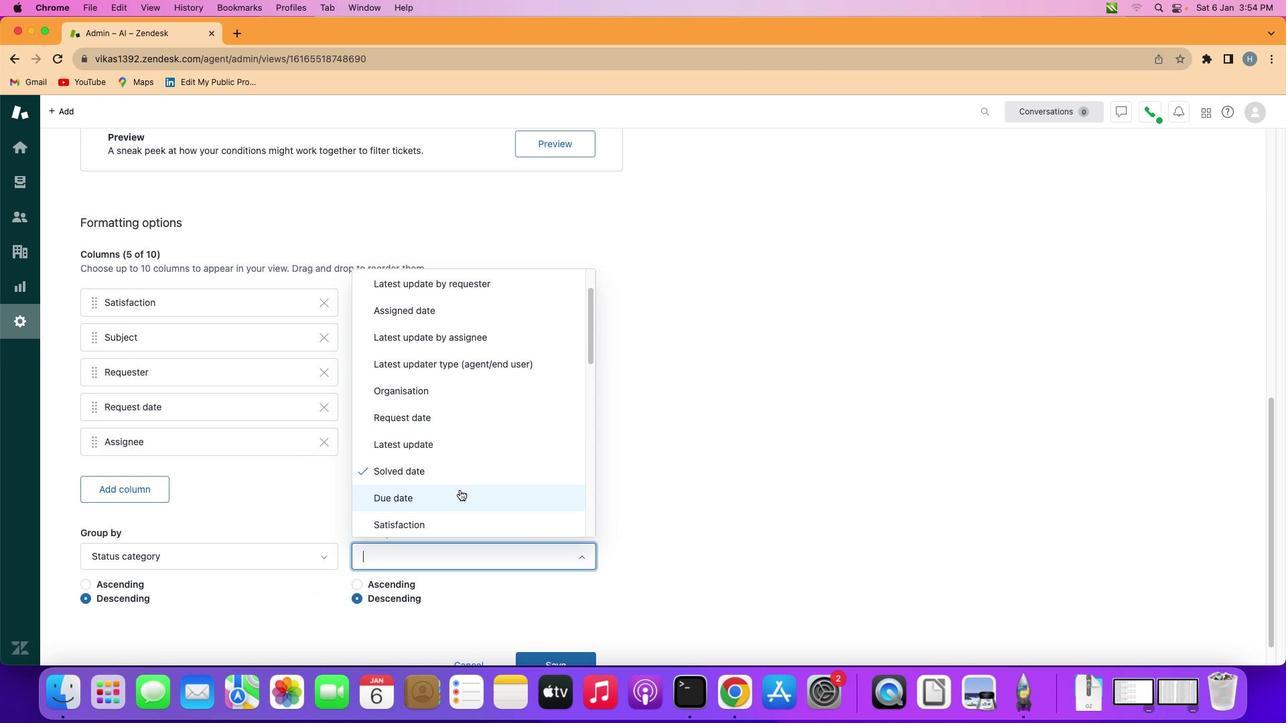 
Action: Mouse pressed left at (462, 490)
Screenshot: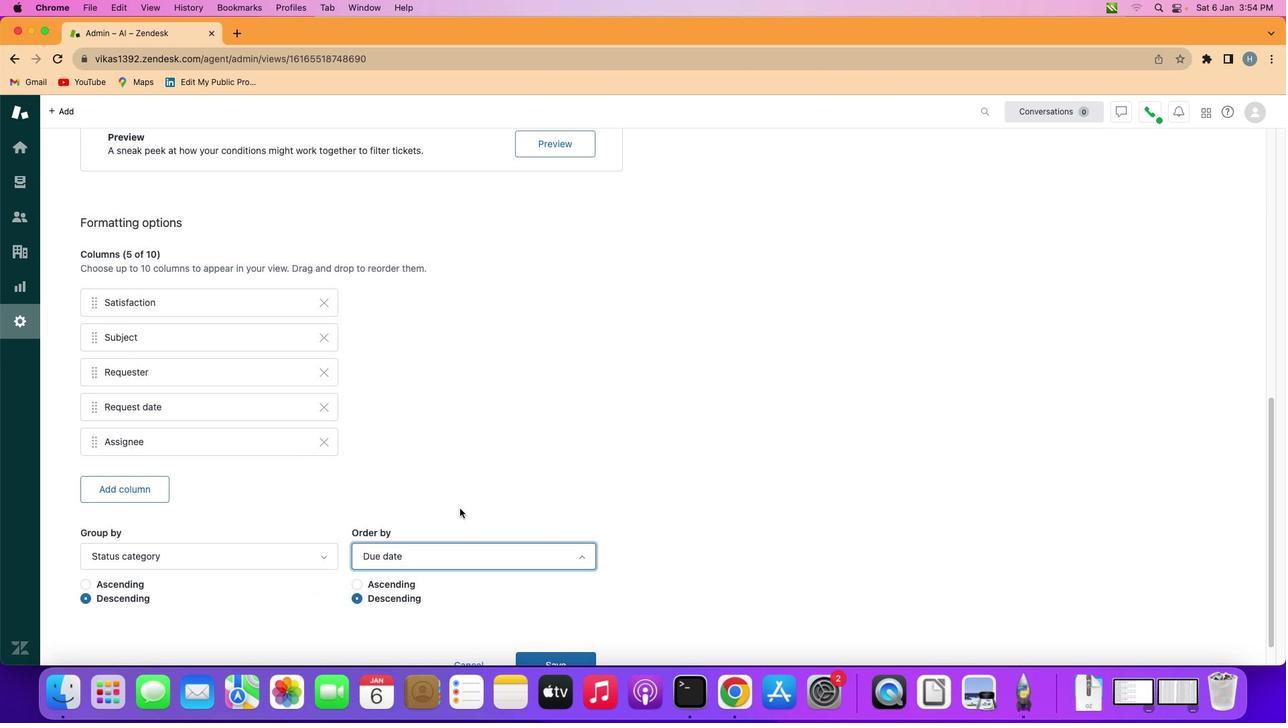 
Action: Mouse moved to (395, 584)
Screenshot: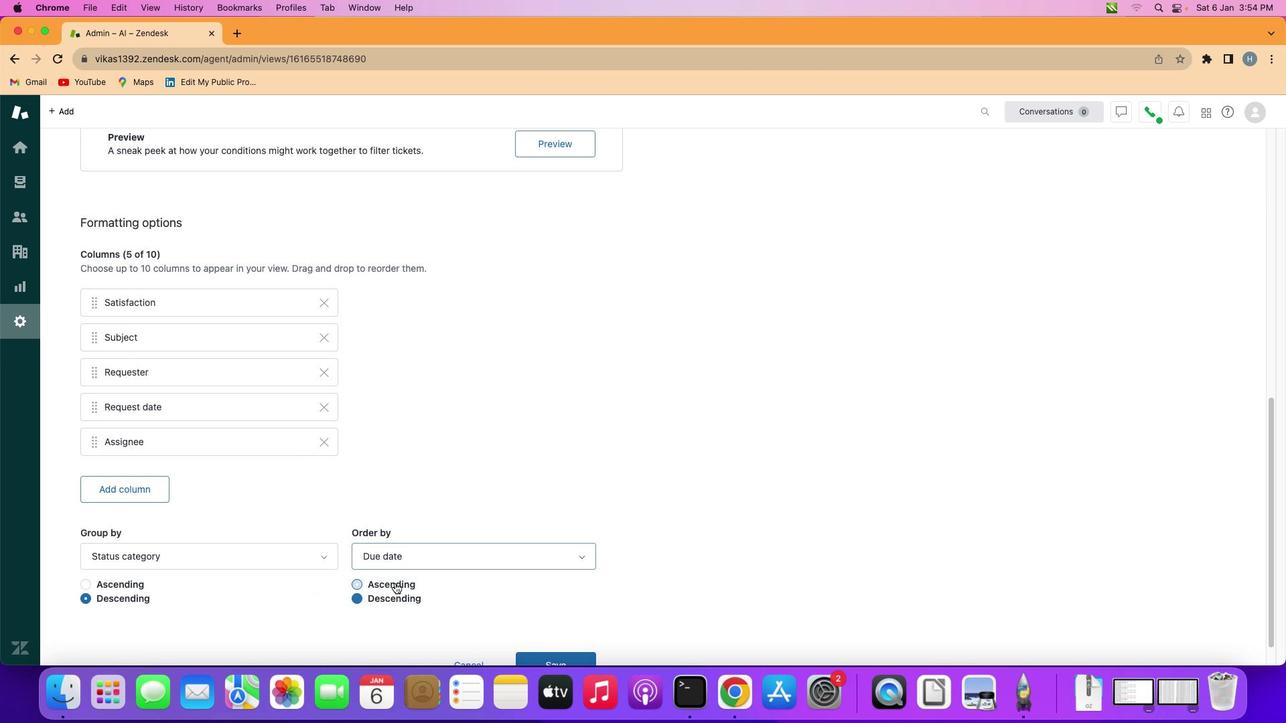 
Action: Mouse pressed left at (395, 584)
Screenshot: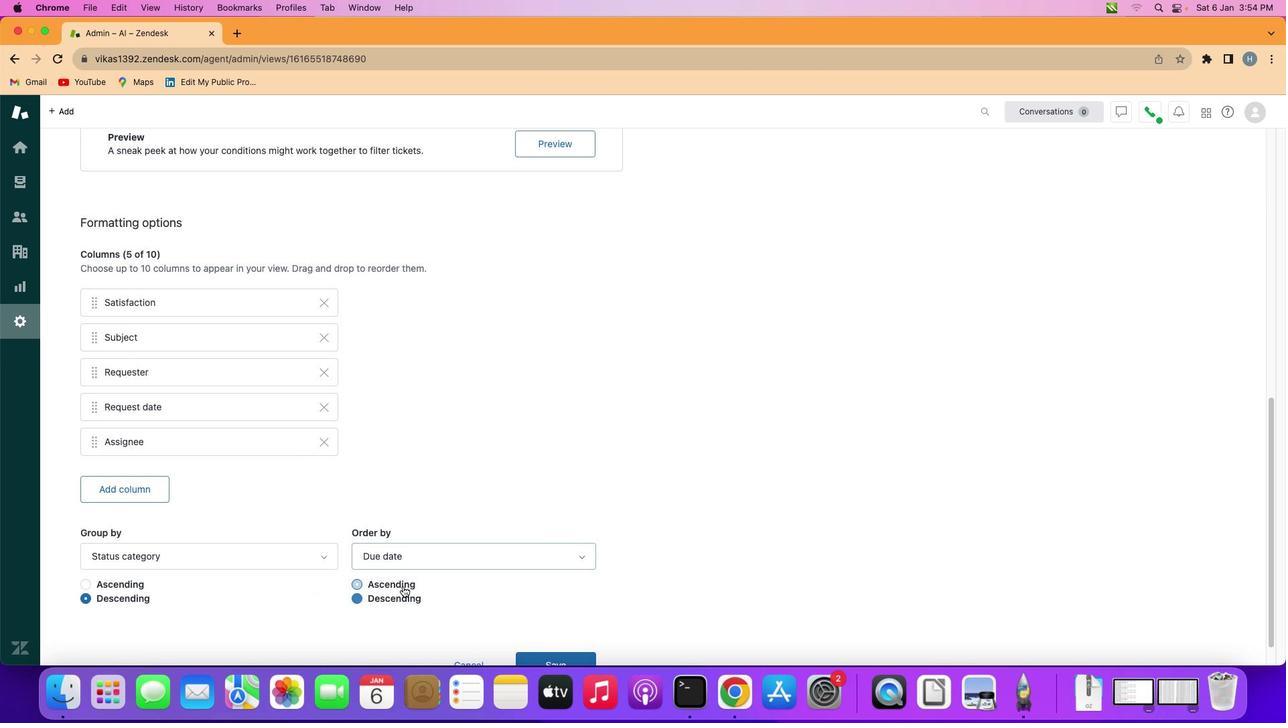 
Action: Mouse moved to (525, 609)
Screenshot: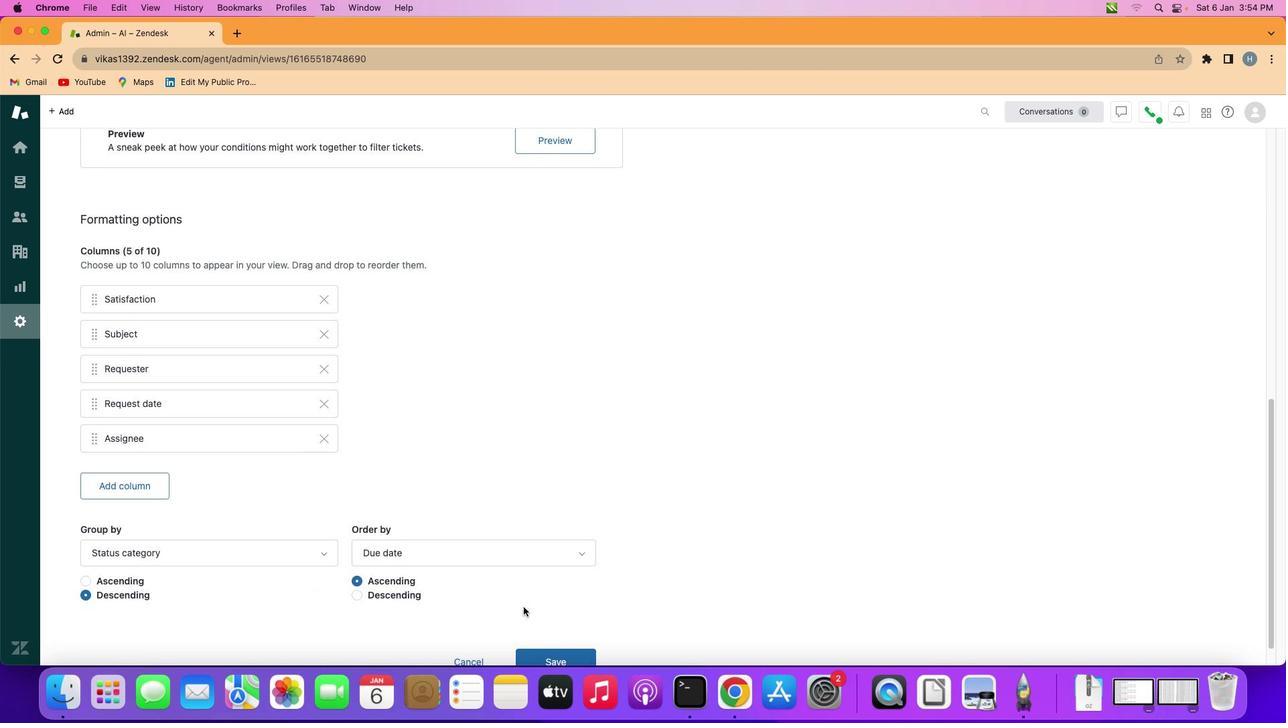 
Action: Mouse scrolled (525, 609) with delta (2, 1)
Screenshot: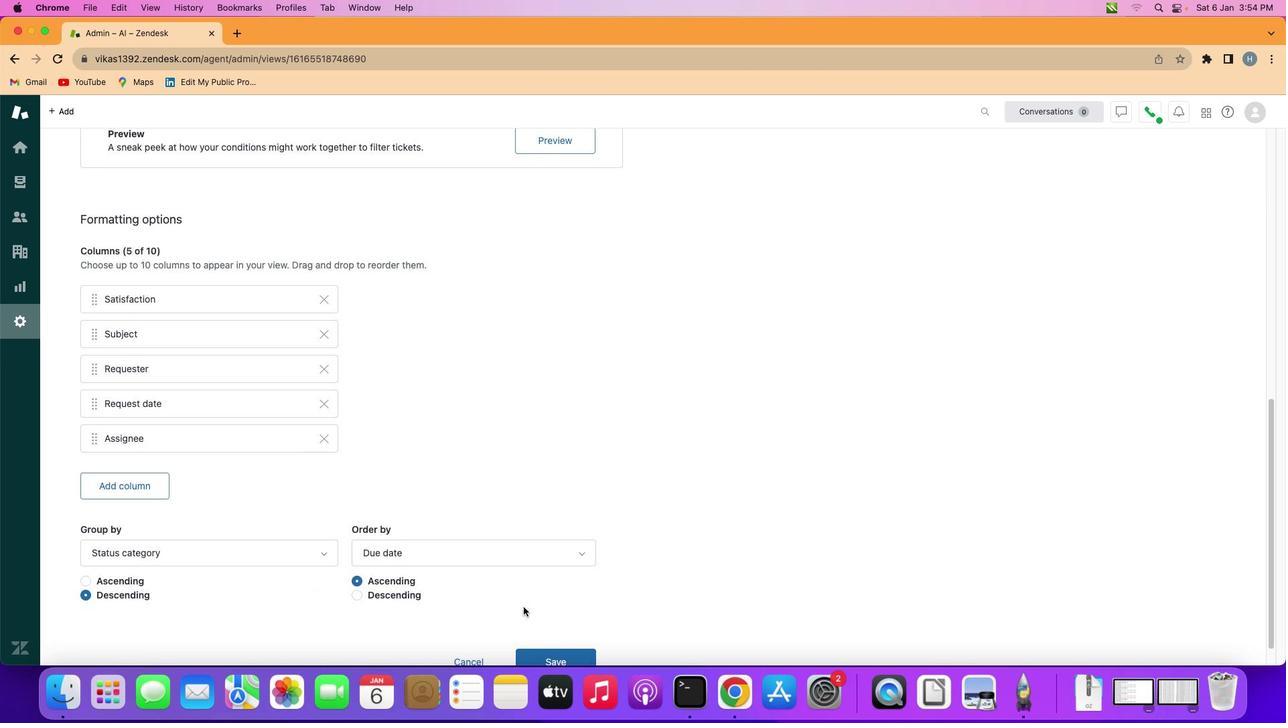 
Action: Mouse scrolled (525, 609) with delta (2, 1)
Screenshot: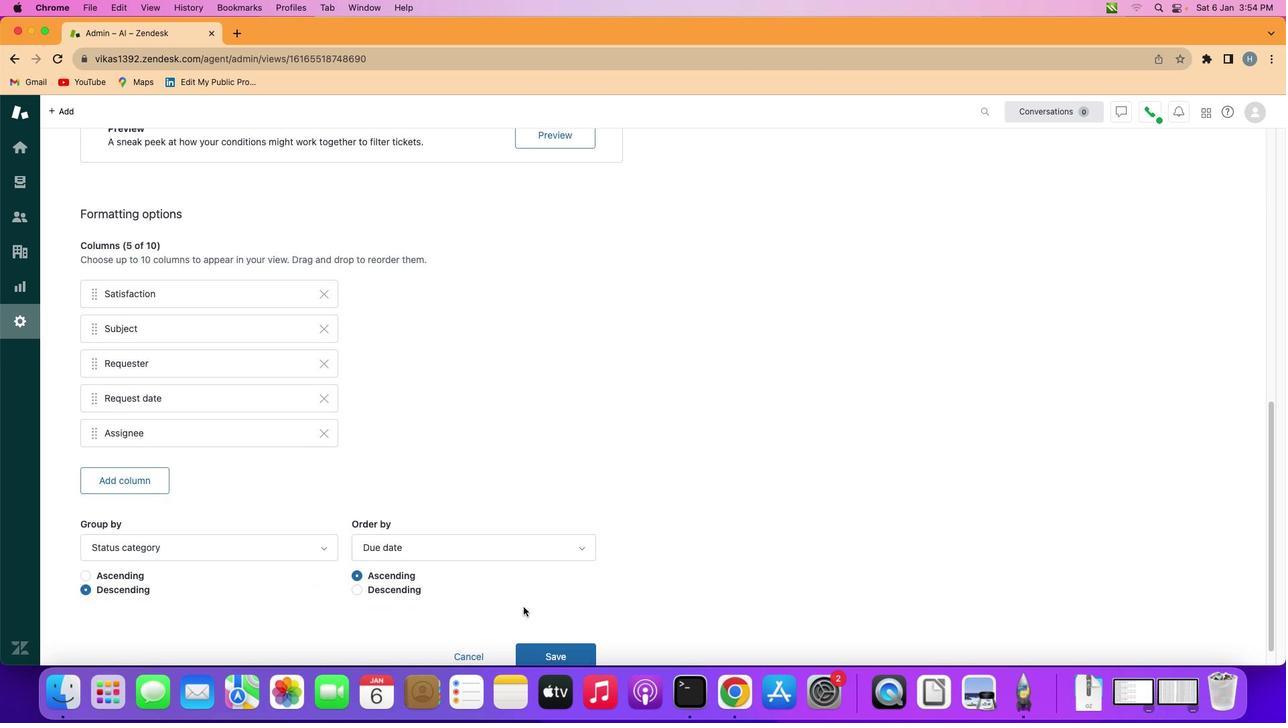 
Action: Mouse scrolled (525, 609) with delta (2, 1)
Screenshot: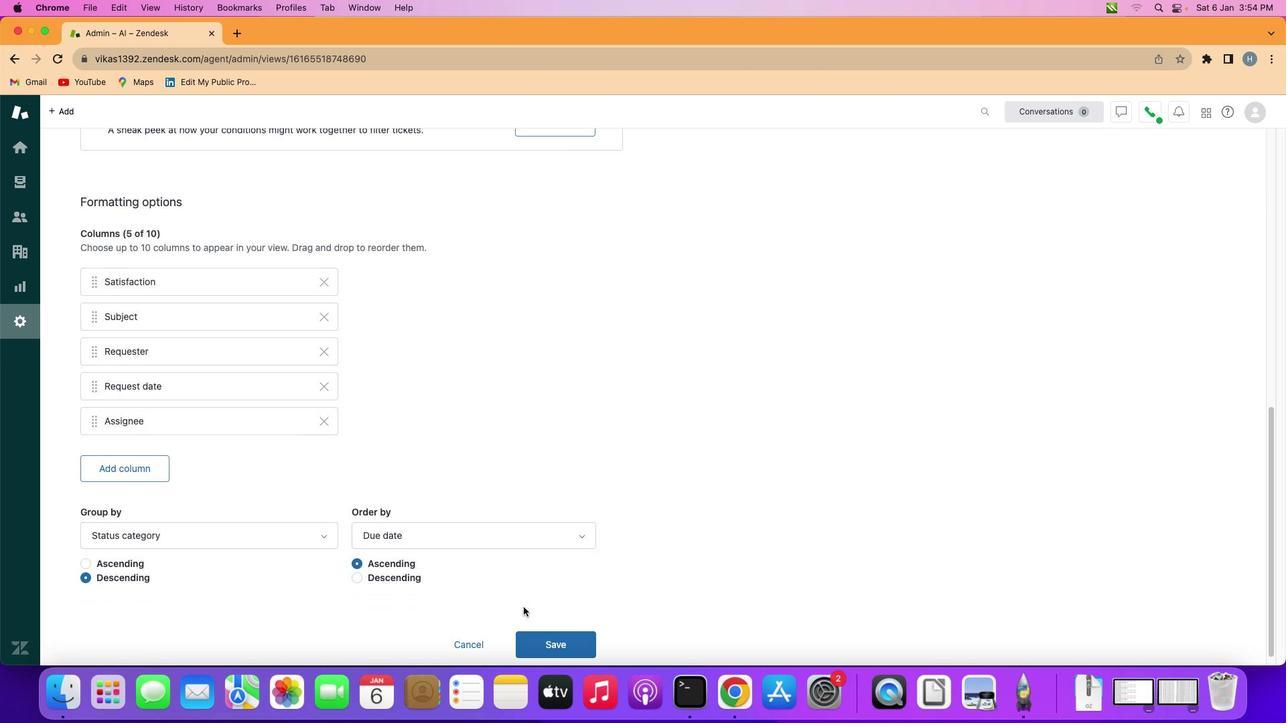 
Action: Mouse scrolled (525, 609) with delta (2, 1)
Screenshot: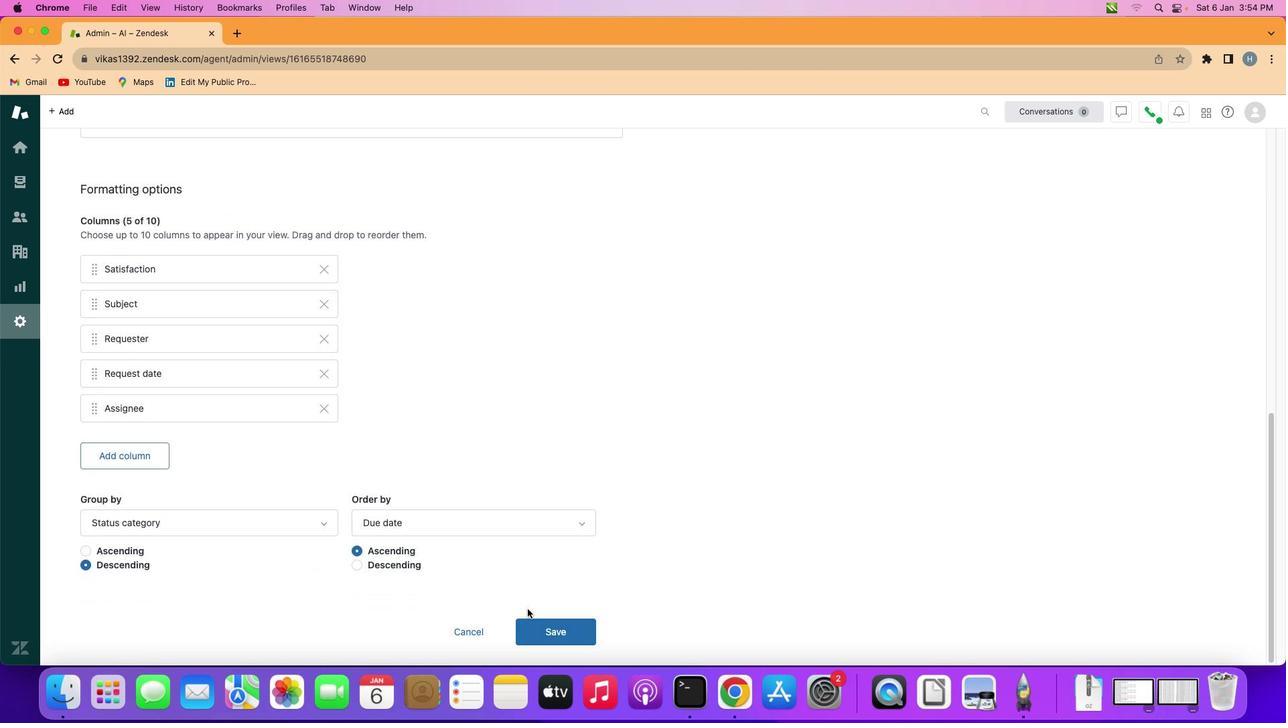 
Action: Mouse moved to (528, 632)
Screenshot: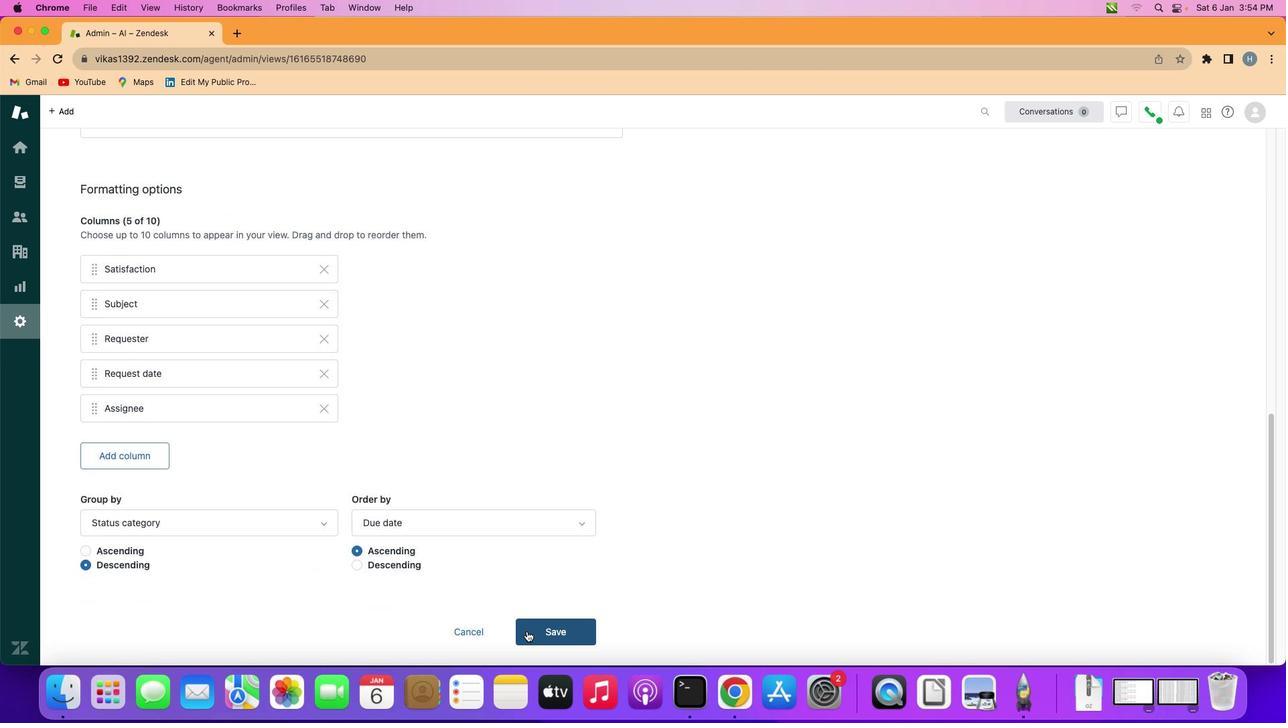 
Action: Mouse pressed left at (528, 632)
Screenshot: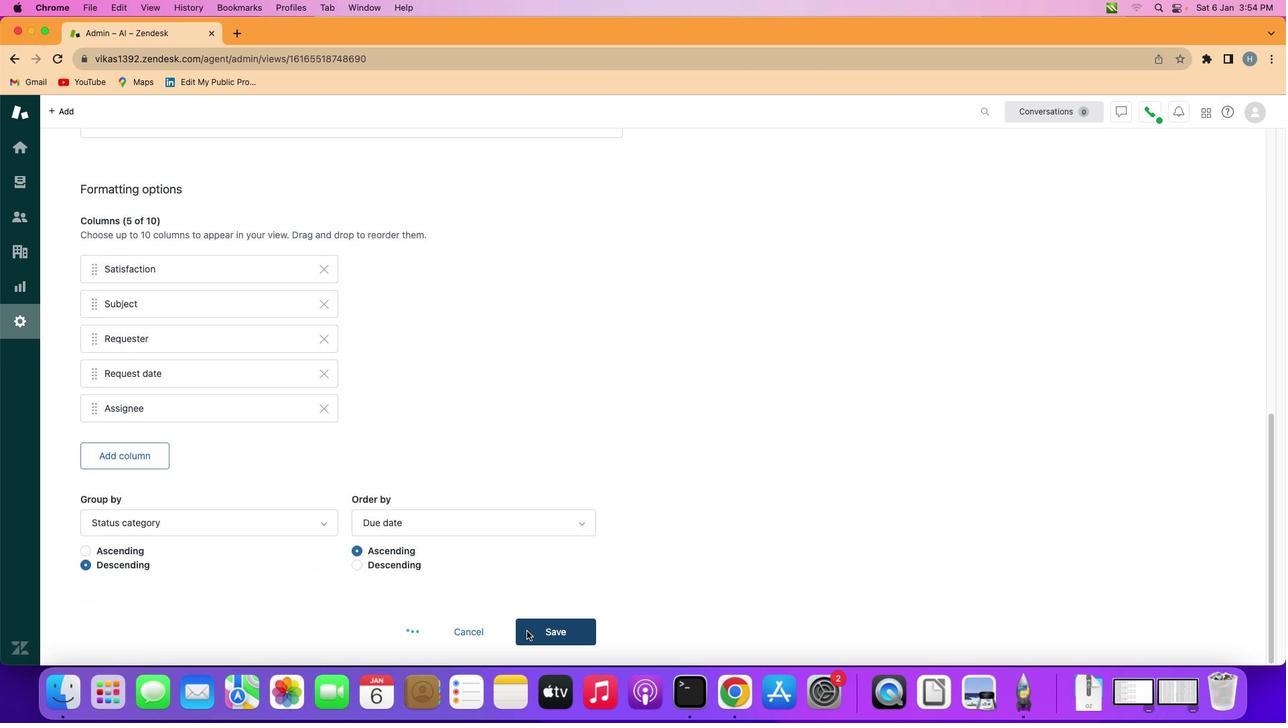 
Action: Mouse moved to (494, 304)
Screenshot: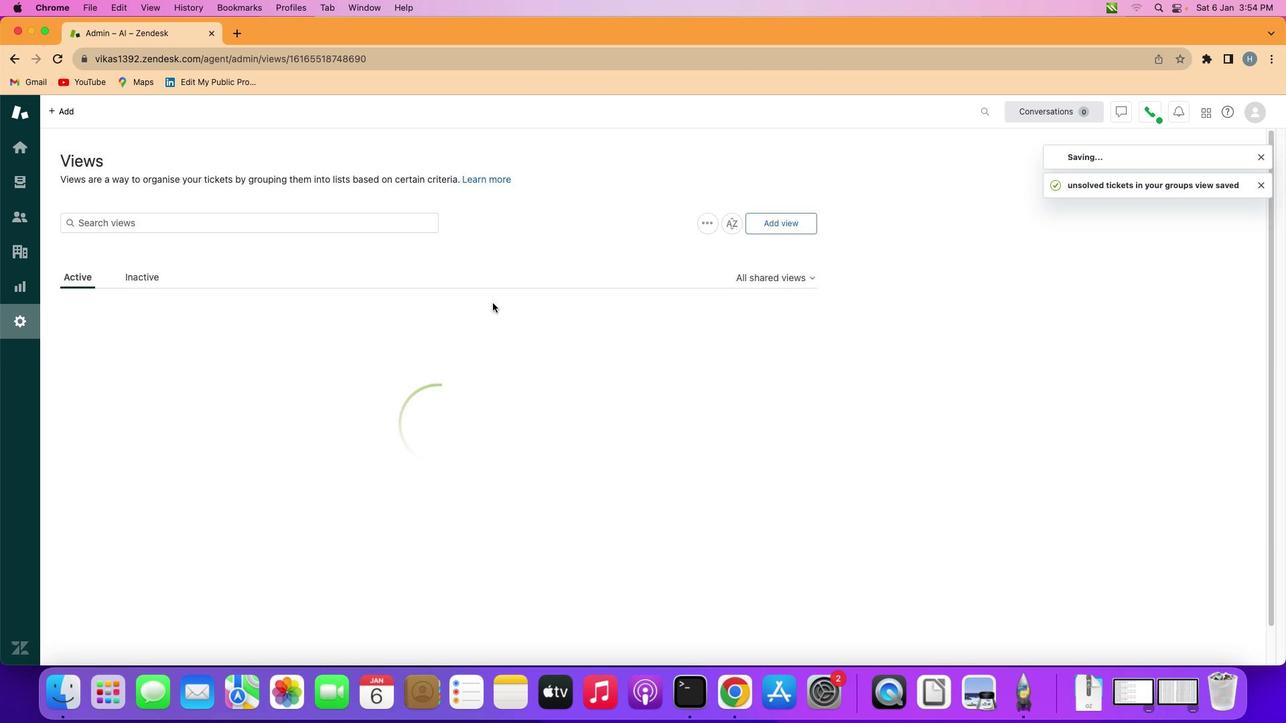 
